 Task: Search one way flight ticket for 1 adult, 5 children, 2 infants in seat and 1 infant on lap in first from Seattle/tacoma(seatac): Seattle-tacoma International Airport to Jackson: Jackson Hole Airport on 5-2-2023. Choice of flights is Royal air maroc. Number of bags: 7 checked bags. Price is upto 87000. Outbound departure time preference is 18:45.
Action: Mouse moved to (316, 299)
Screenshot: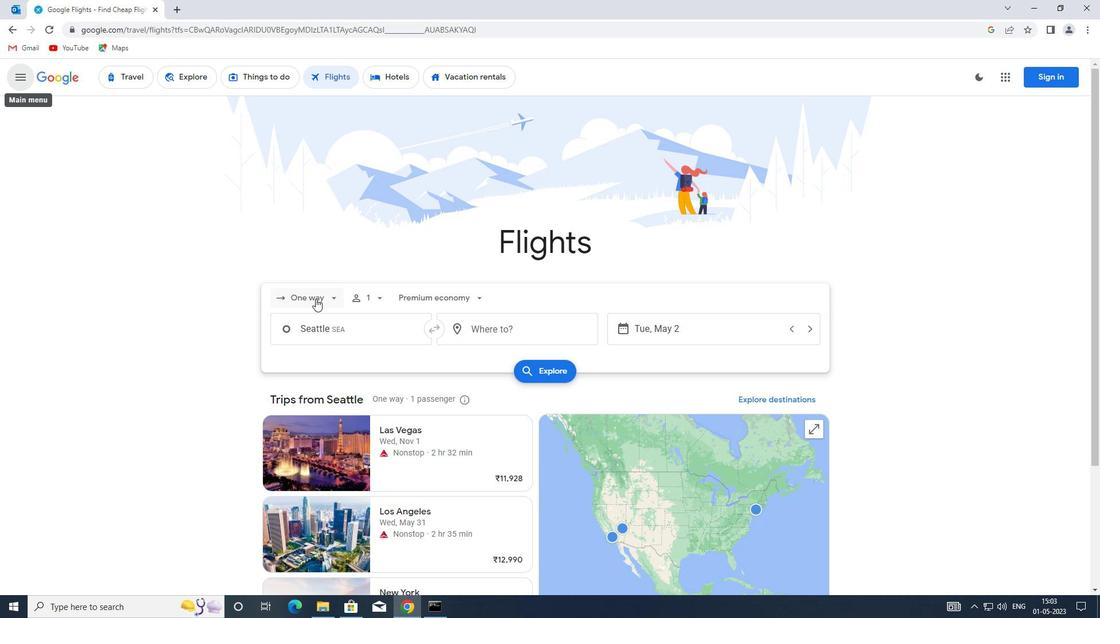 
Action: Mouse pressed left at (316, 299)
Screenshot: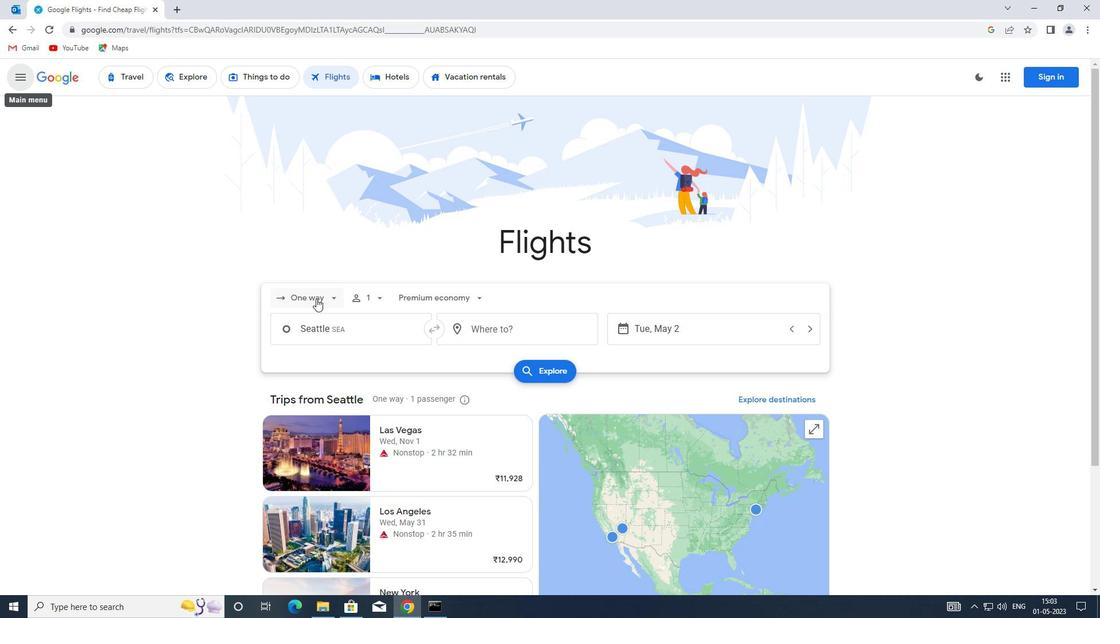 
Action: Mouse moved to (334, 352)
Screenshot: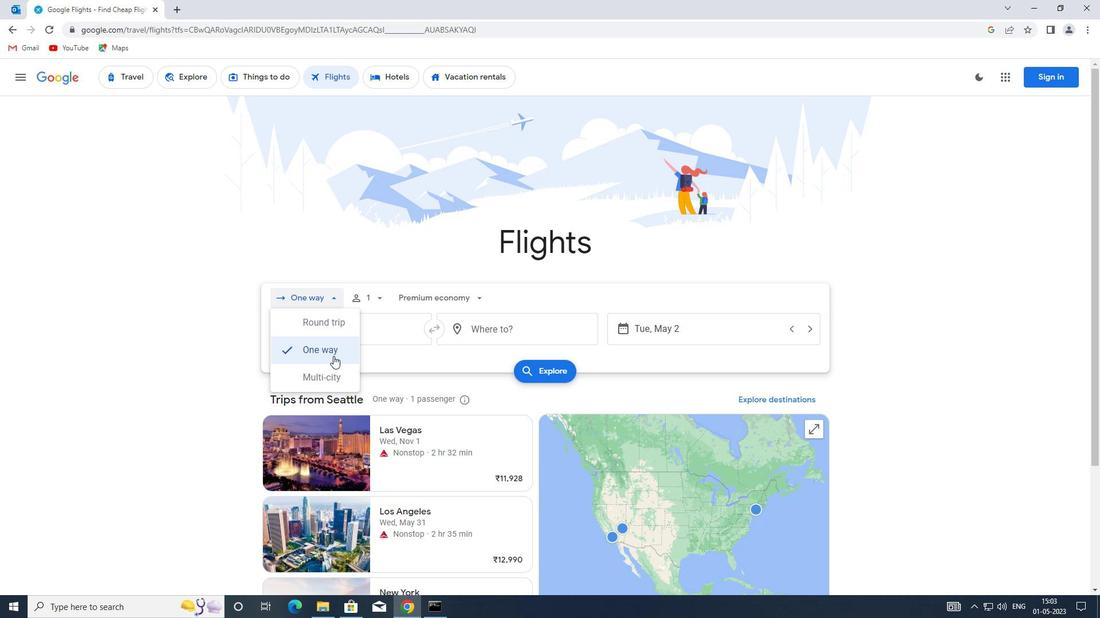 
Action: Mouse pressed left at (334, 352)
Screenshot: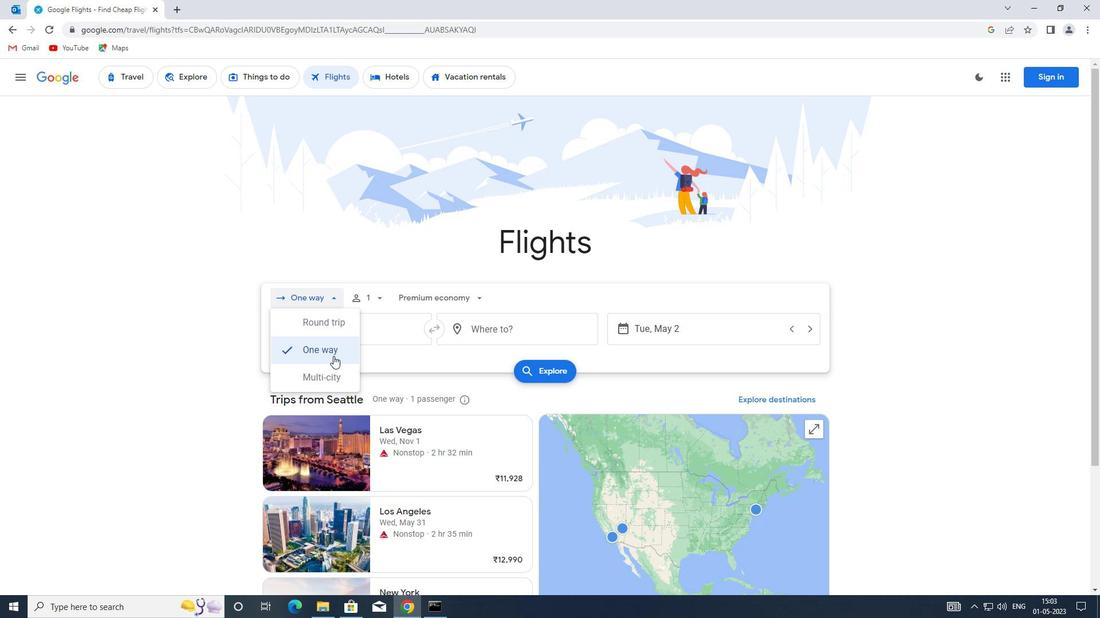 
Action: Mouse moved to (374, 299)
Screenshot: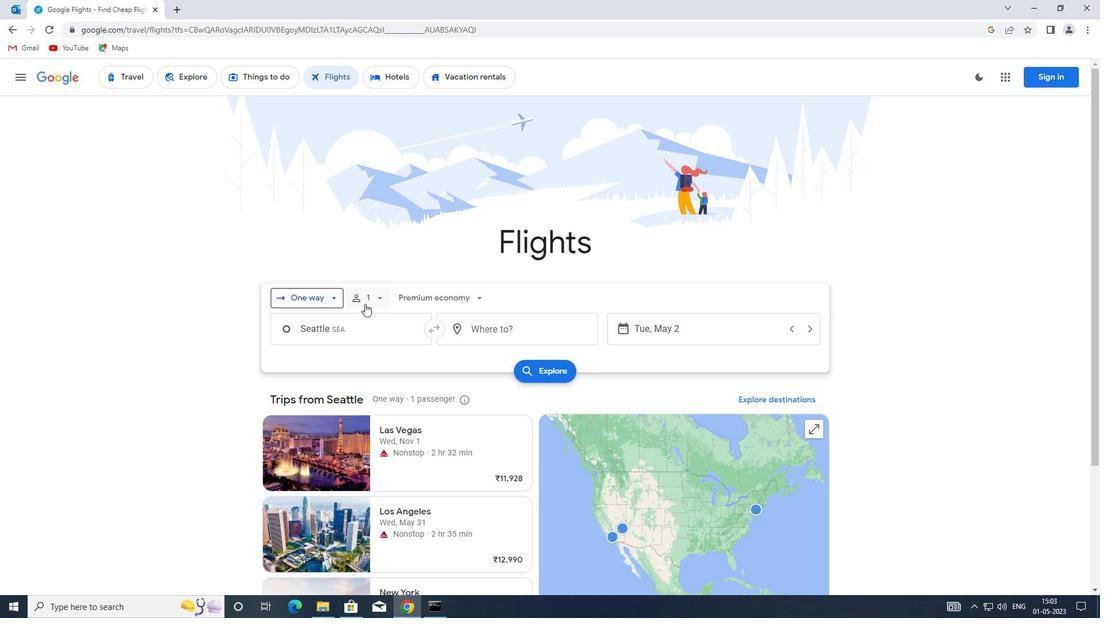 
Action: Mouse pressed left at (374, 299)
Screenshot: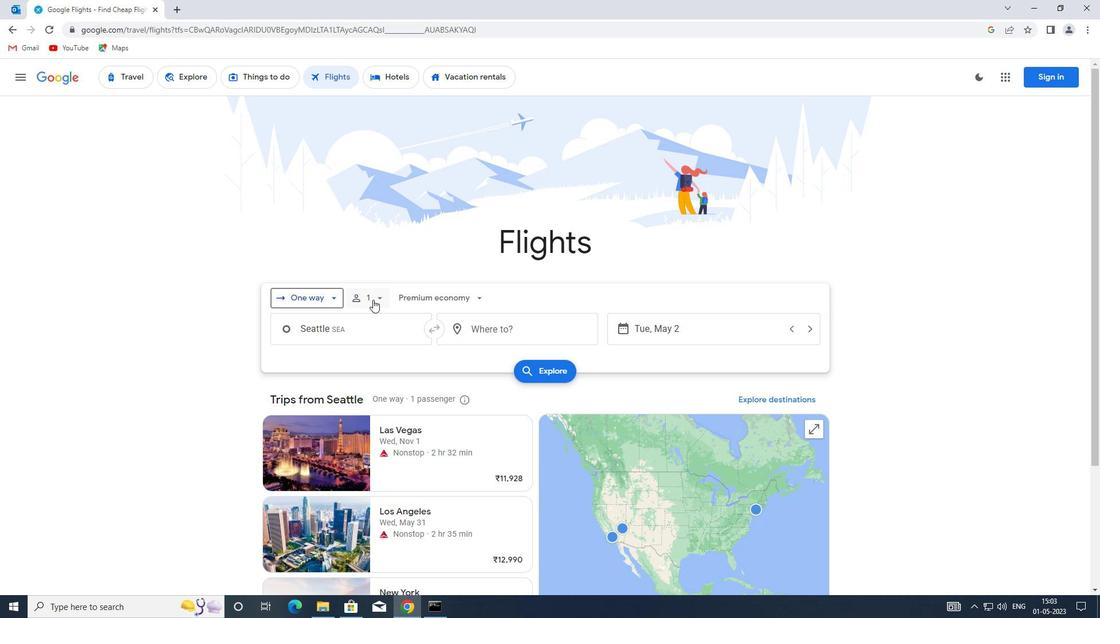 
Action: Mouse moved to (466, 360)
Screenshot: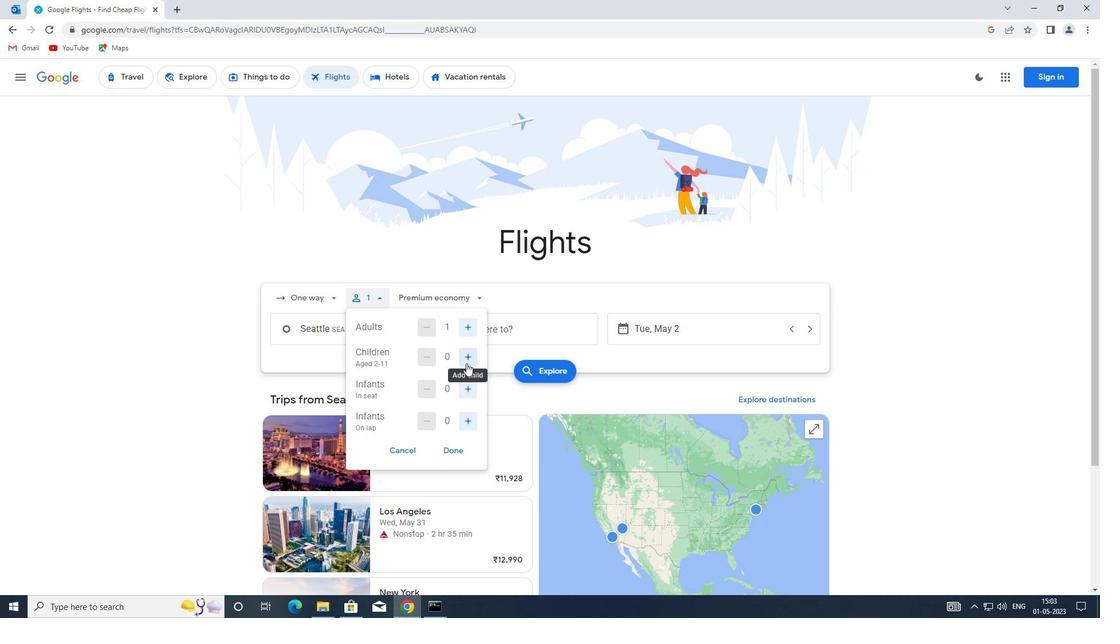 
Action: Mouse pressed left at (466, 360)
Screenshot: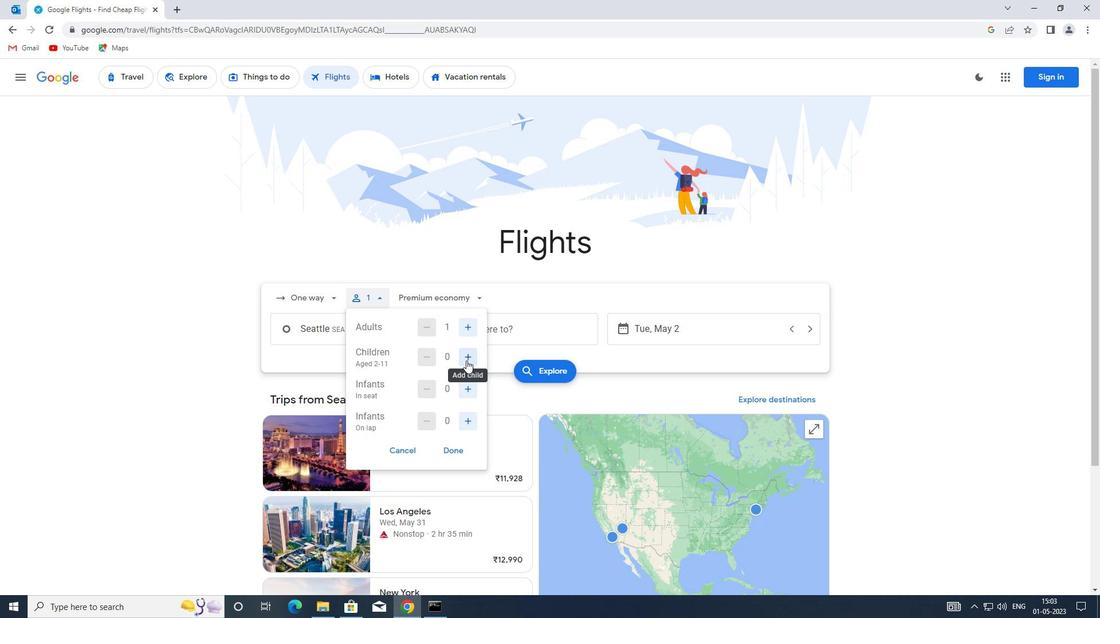
Action: Mouse pressed left at (466, 360)
Screenshot: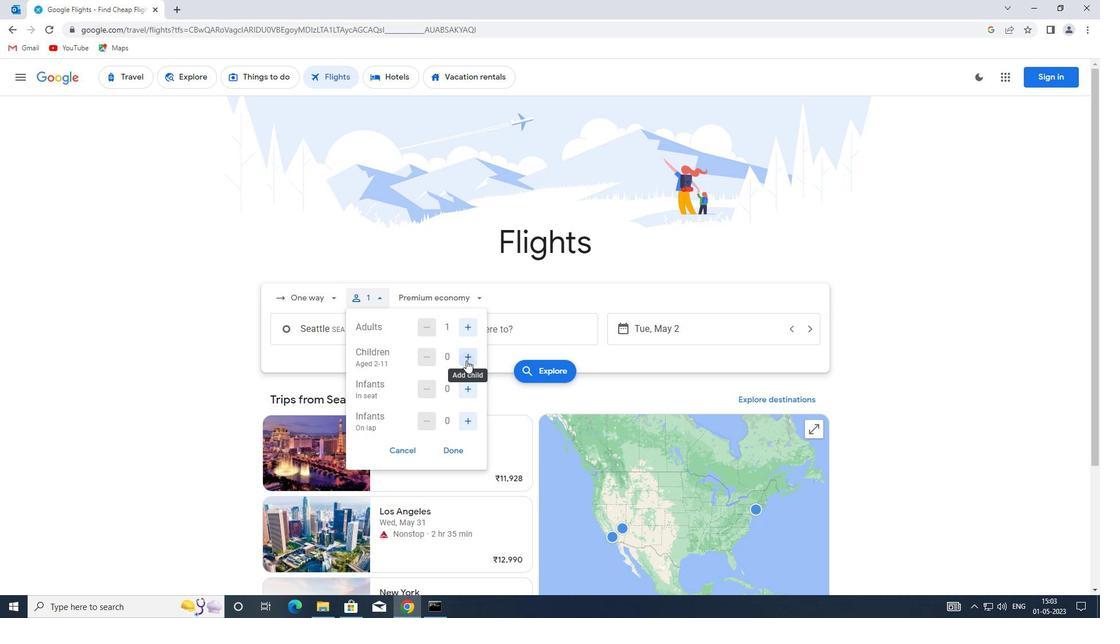 
Action: Mouse pressed left at (466, 360)
Screenshot: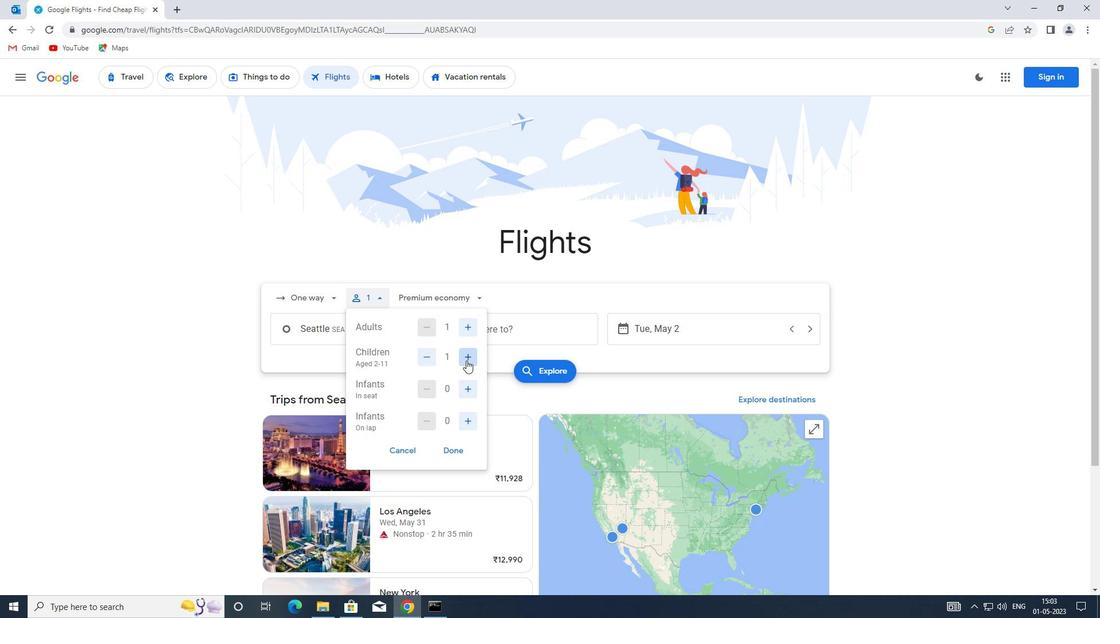 
Action: Mouse pressed left at (466, 360)
Screenshot: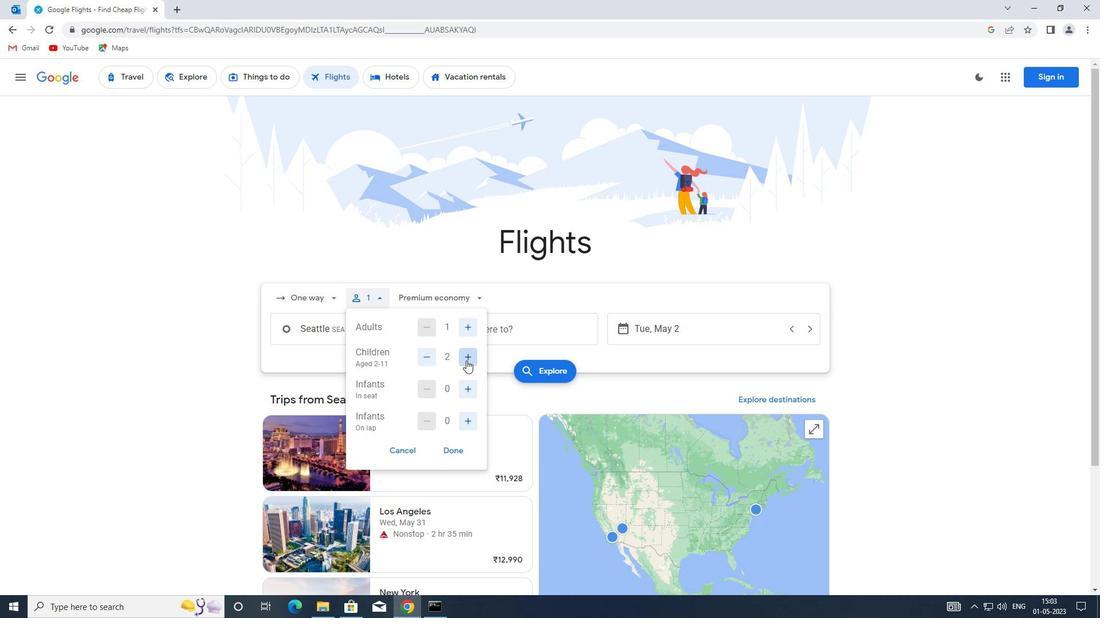 
Action: Mouse pressed left at (466, 360)
Screenshot: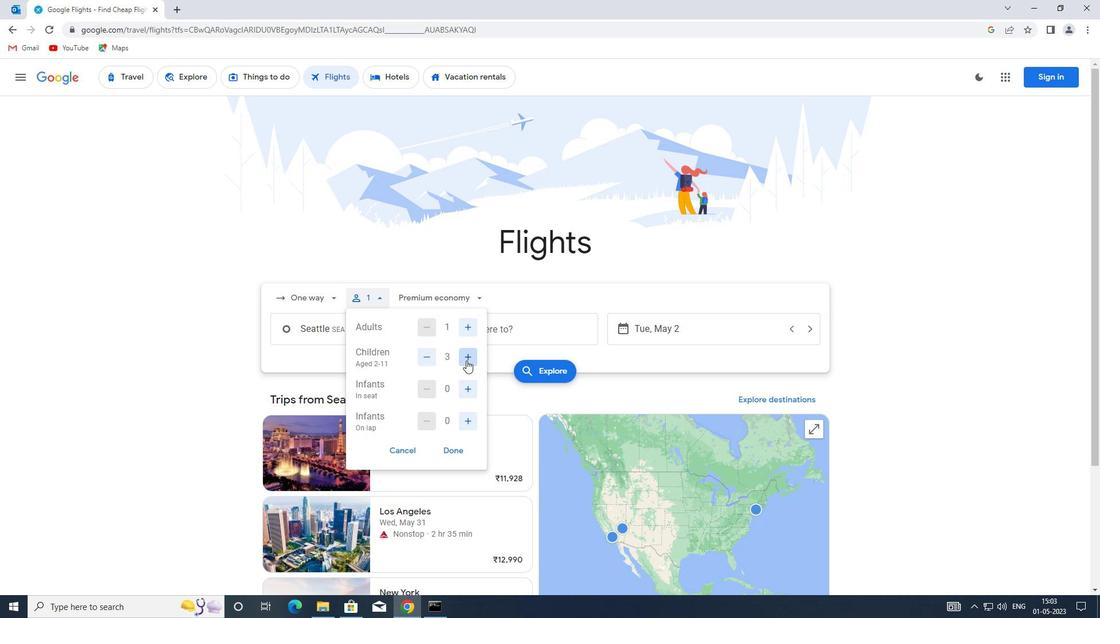 
Action: Mouse moved to (467, 419)
Screenshot: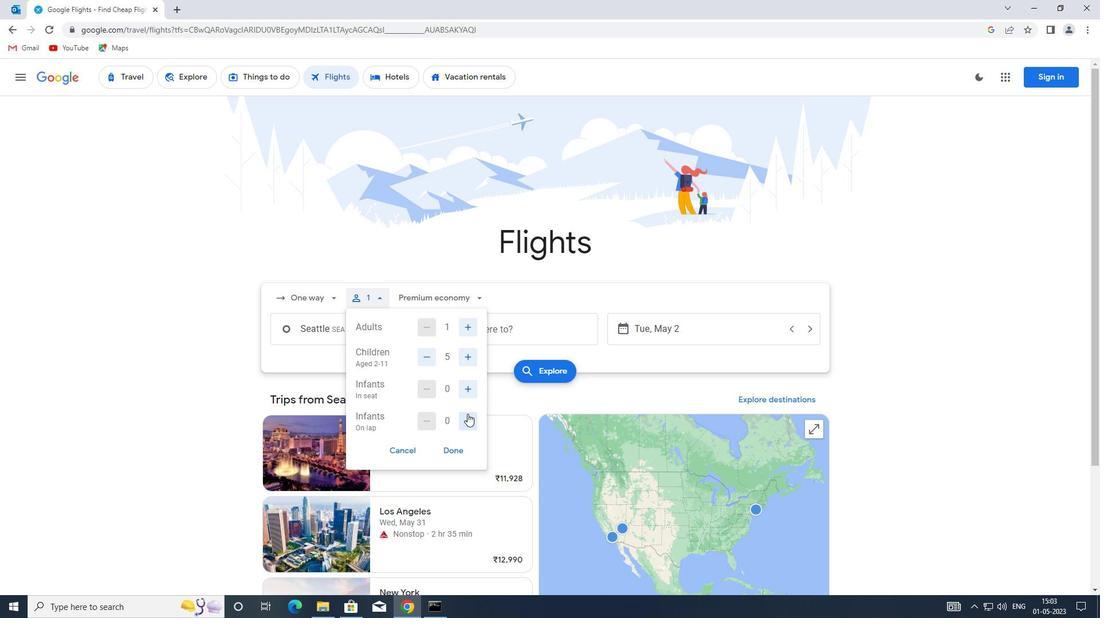 
Action: Mouse pressed left at (467, 419)
Screenshot: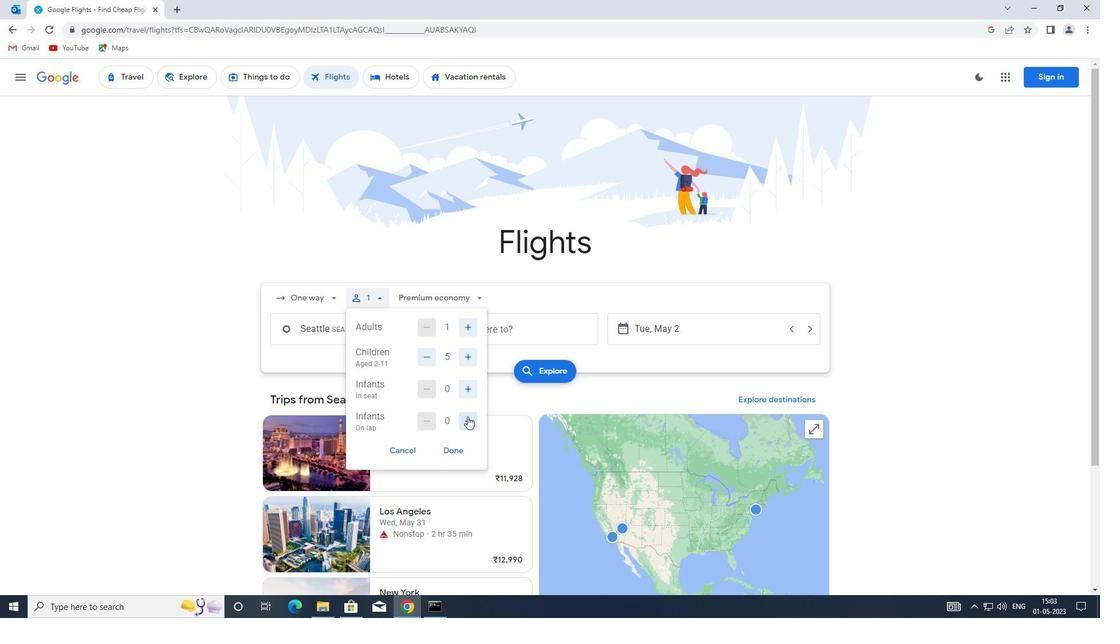 
Action: Mouse moved to (472, 391)
Screenshot: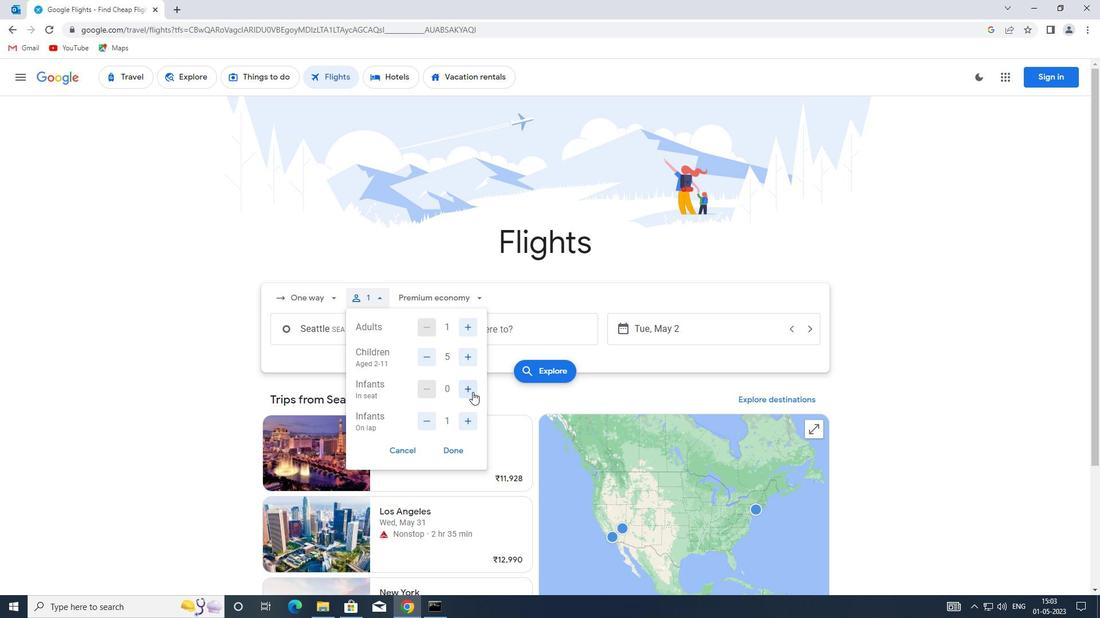 
Action: Mouse pressed left at (472, 391)
Screenshot: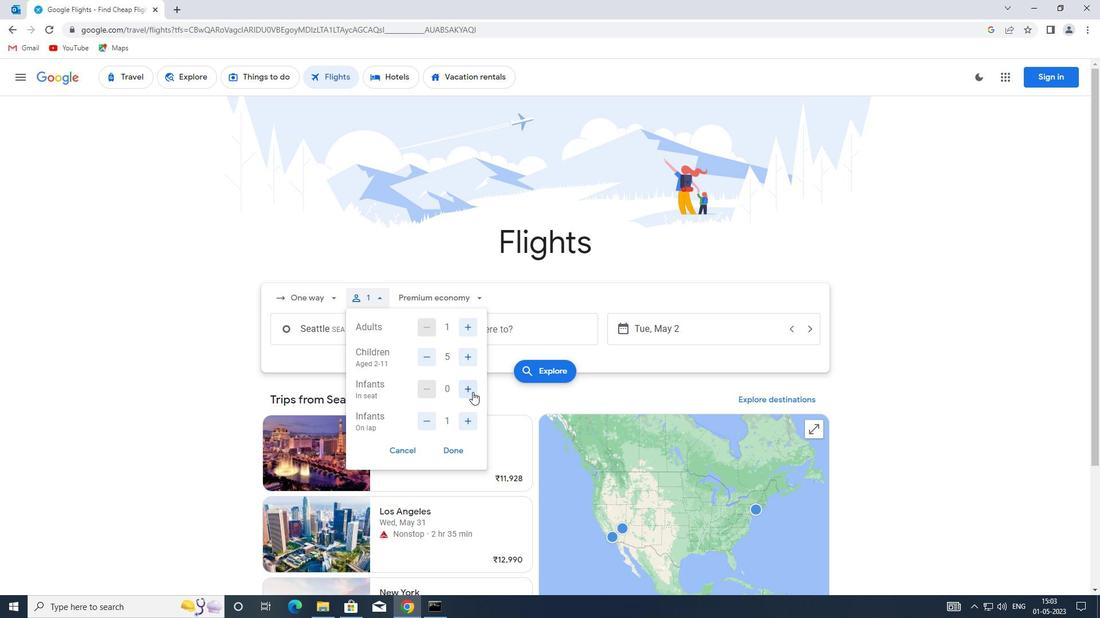 
Action: Mouse pressed left at (472, 391)
Screenshot: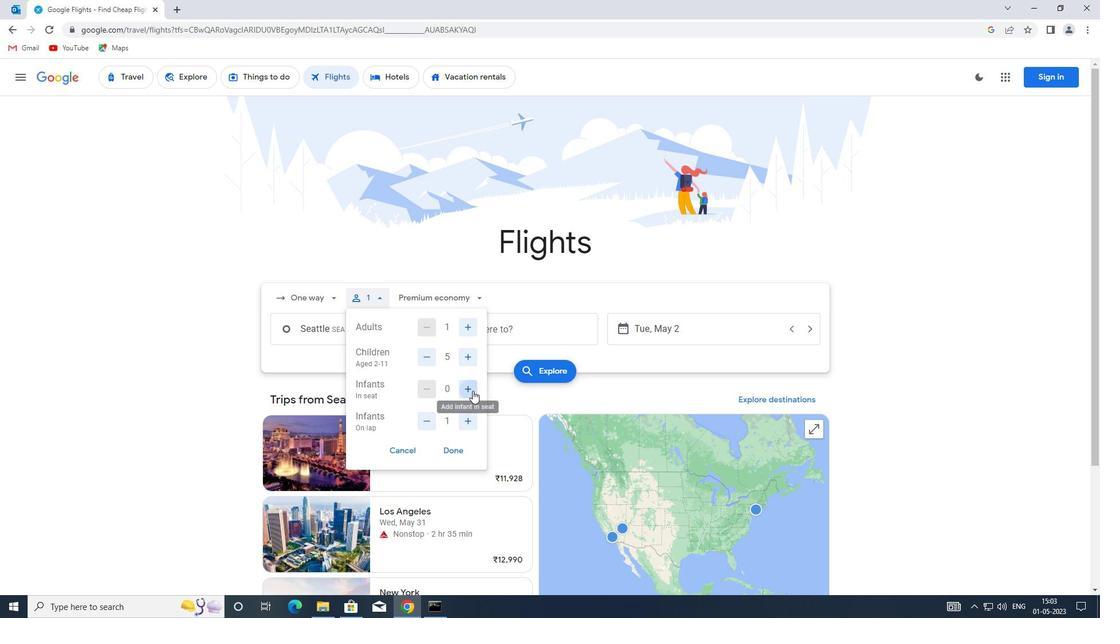 
Action: Mouse moved to (432, 394)
Screenshot: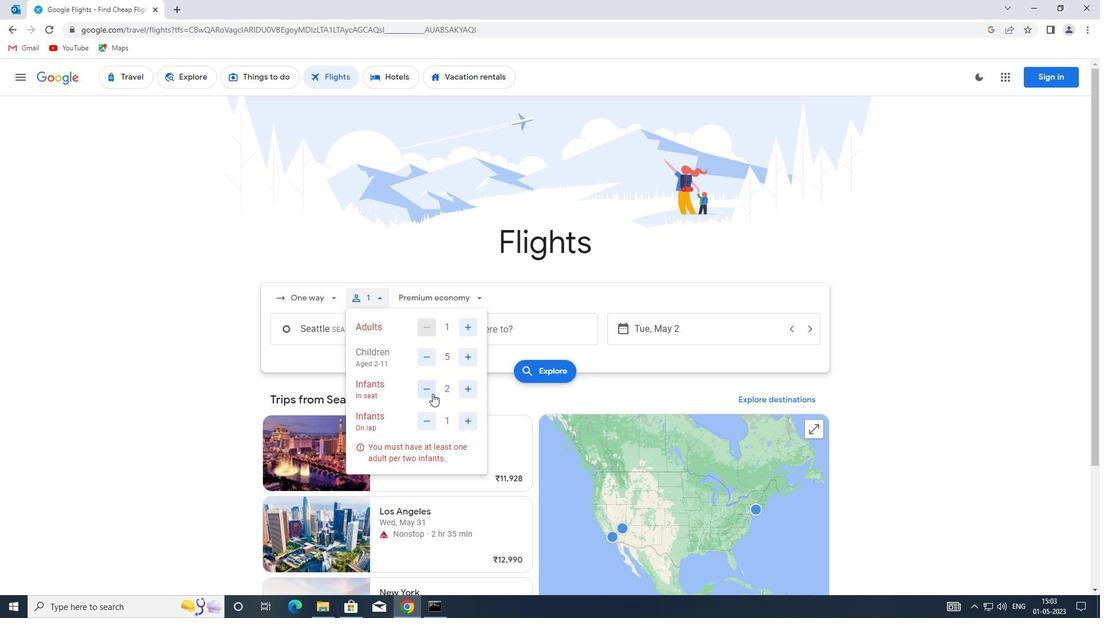 
Action: Mouse pressed left at (432, 394)
Screenshot: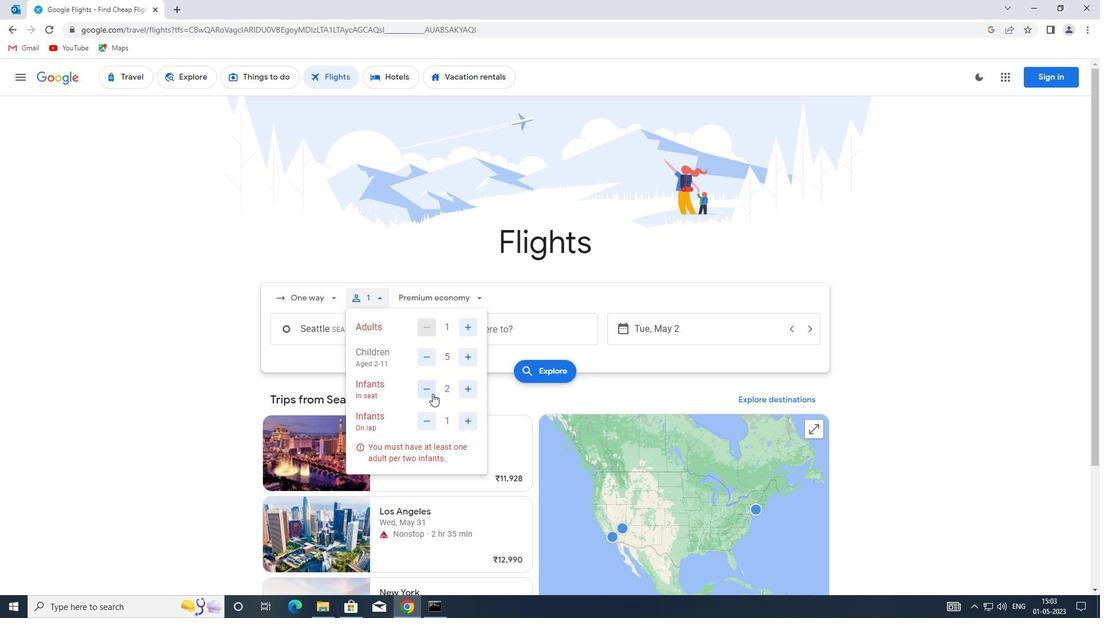 
Action: Mouse moved to (453, 452)
Screenshot: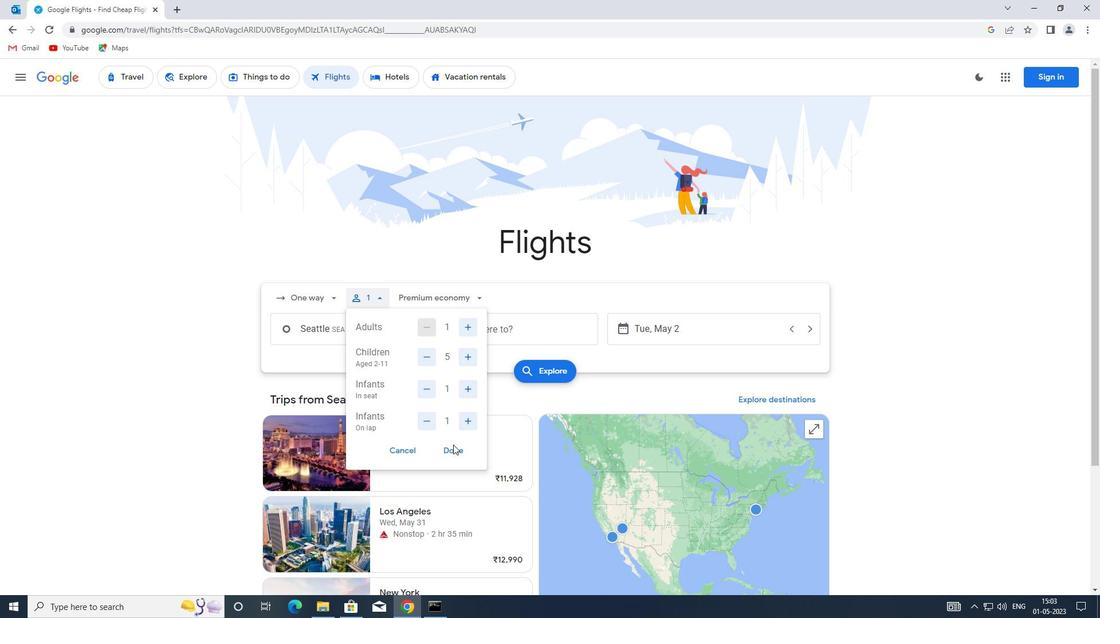 
Action: Mouse pressed left at (453, 452)
Screenshot: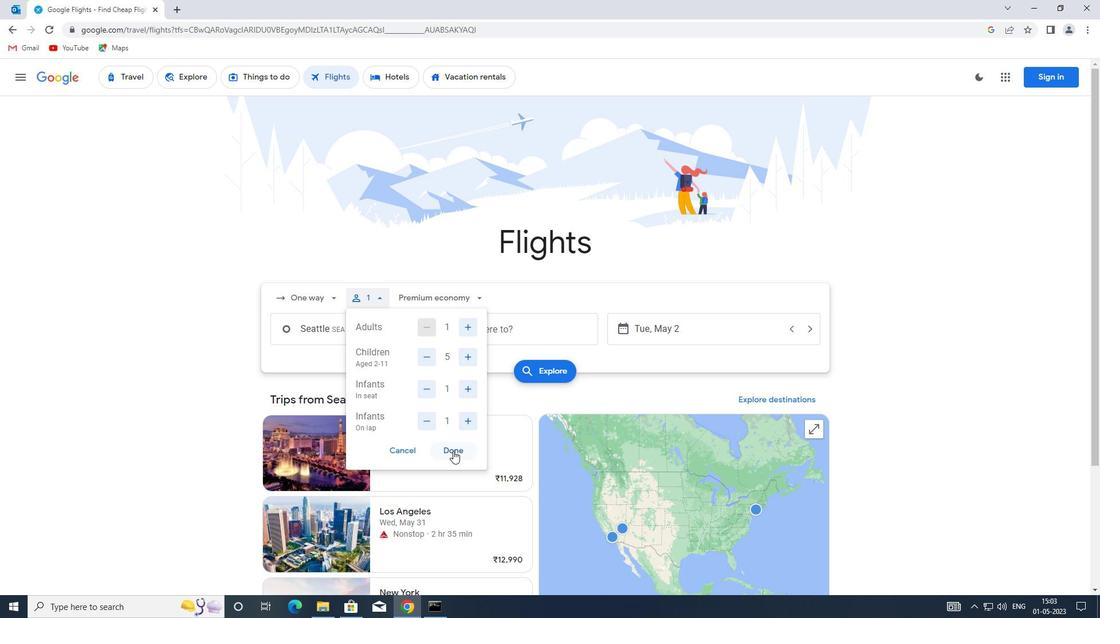
Action: Mouse moved to (441, 300)
Screenshot: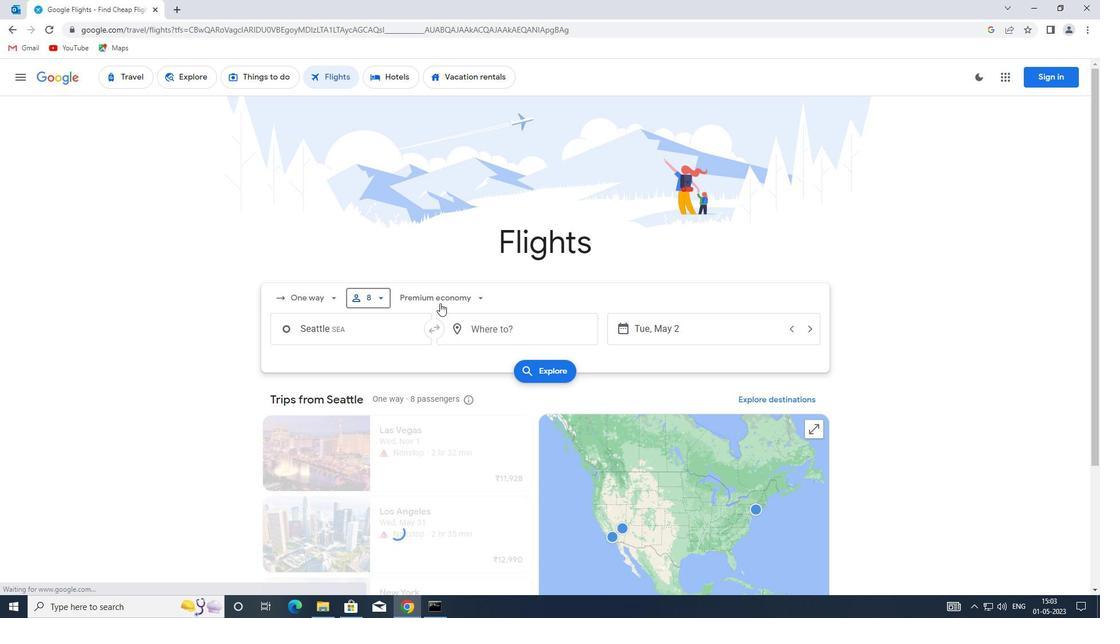 
Action: Mouse pressed left at (441, 300)
Screenshot: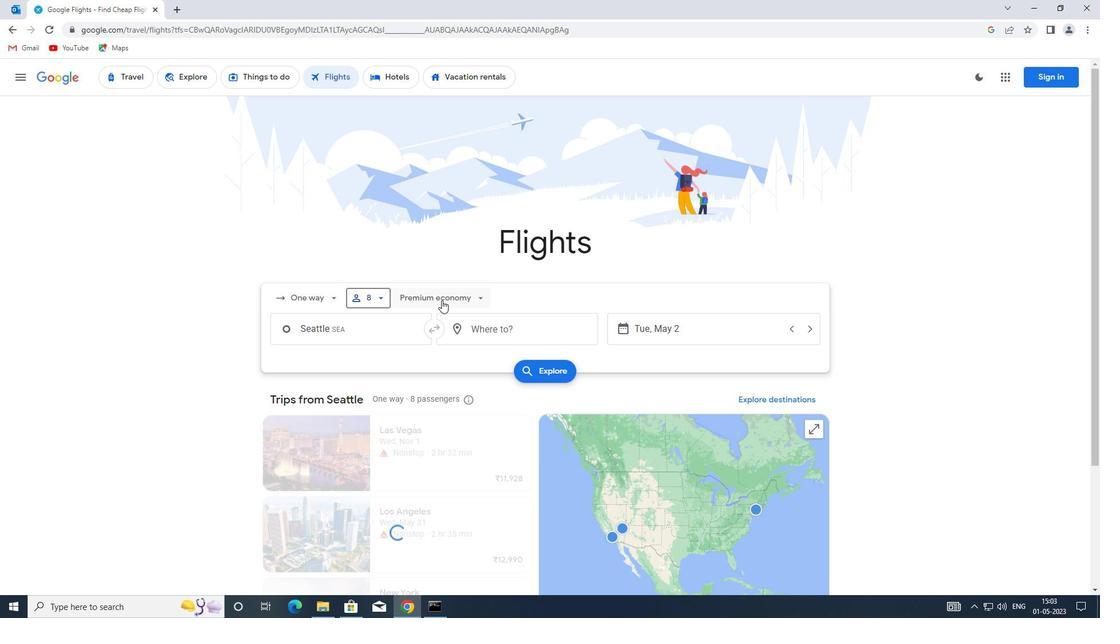 
Action: Mouse moved to (441, 410)
Screenshot: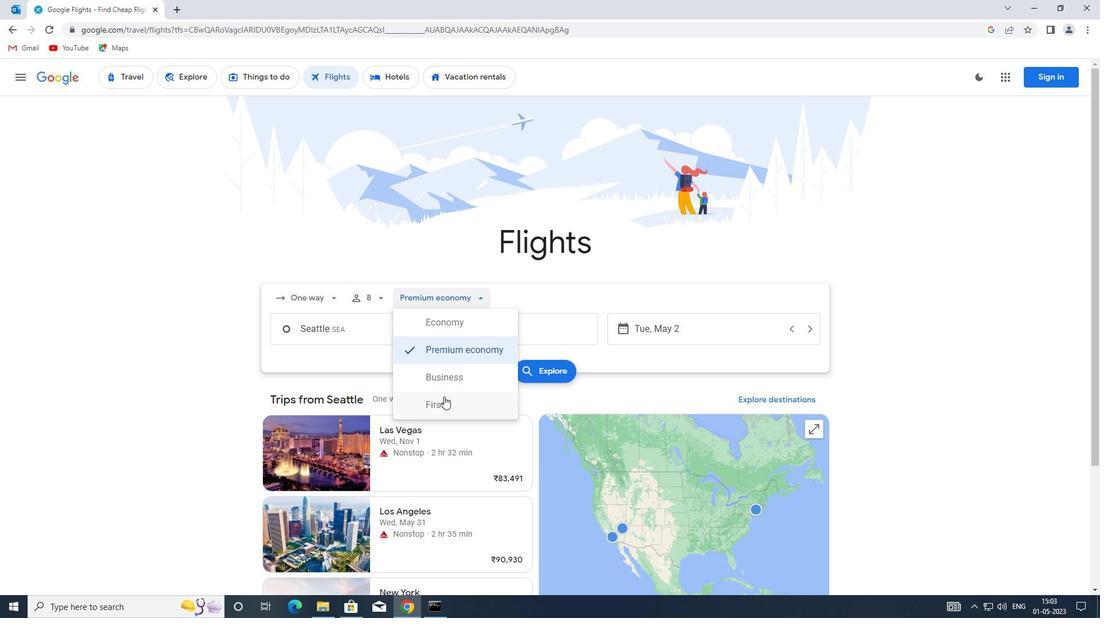 
Action: Mouse pressed left at (441, 410)
Screenshot: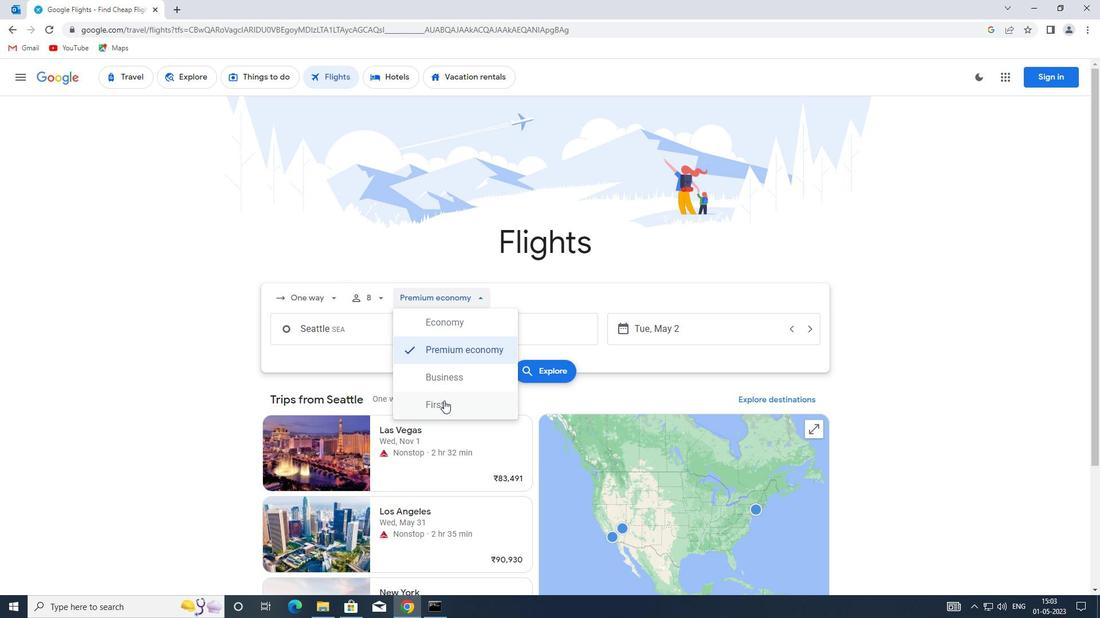 
Action: Mouse moved to (377, 331)
Screenshot: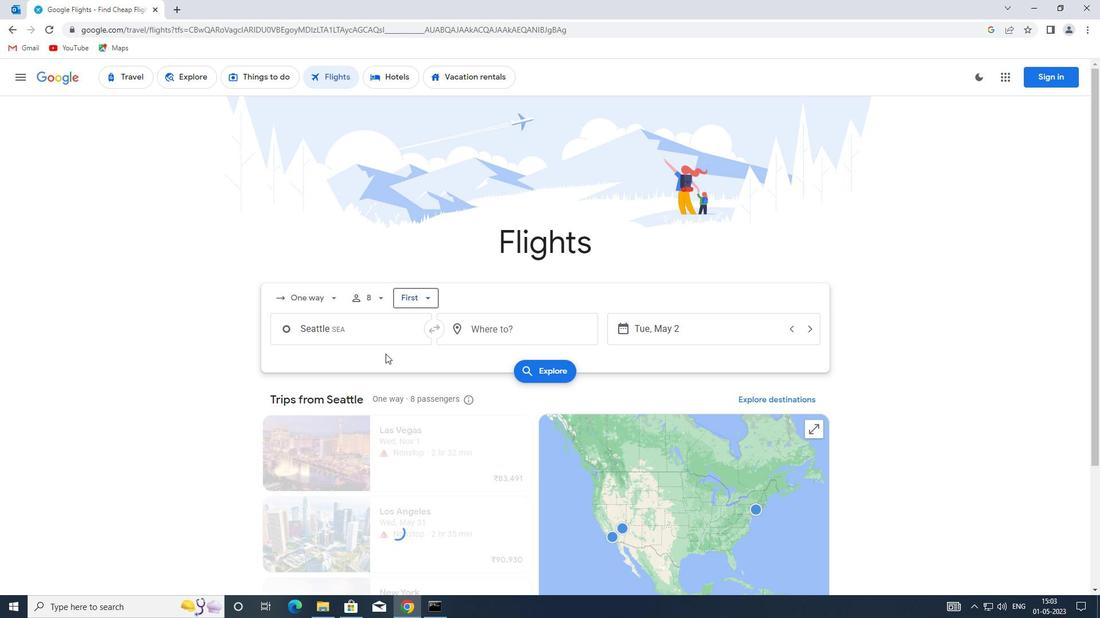 
Action: Mouse pressed left at (377, 331)
Screenshot: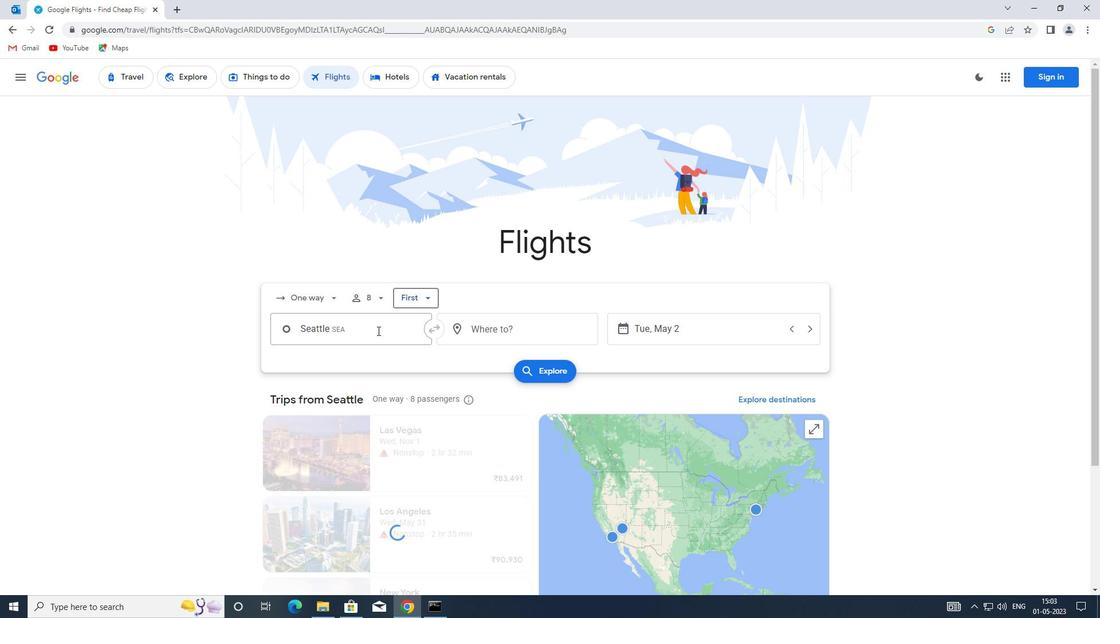 
Action: Key pressed <Key.enter>
Screenshot: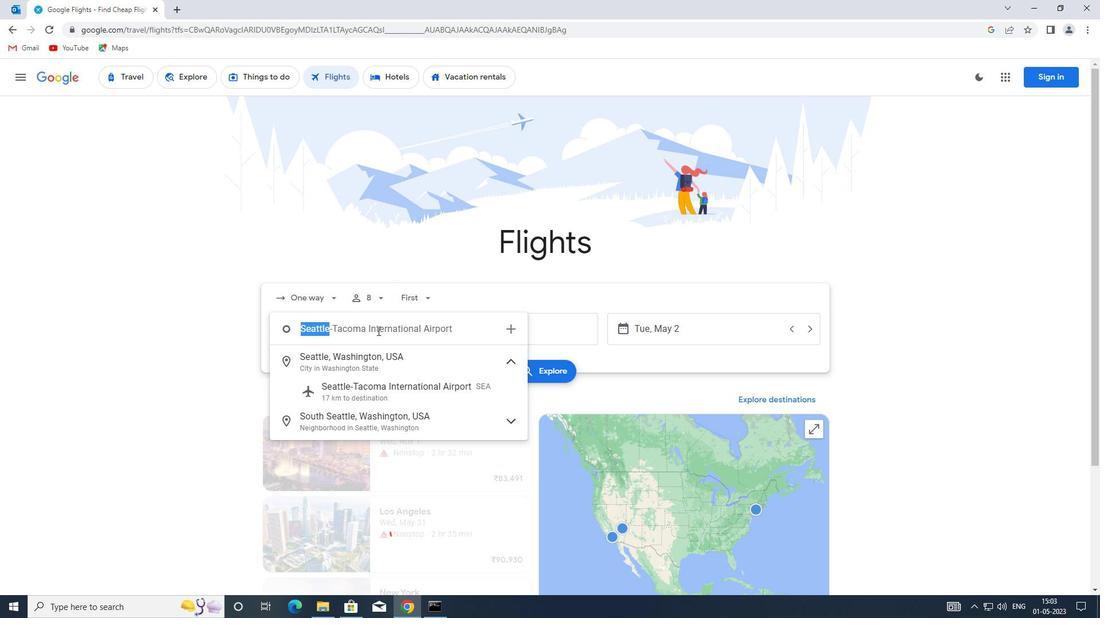 
Action: Mouse moved to (497, 334)
Screenshot: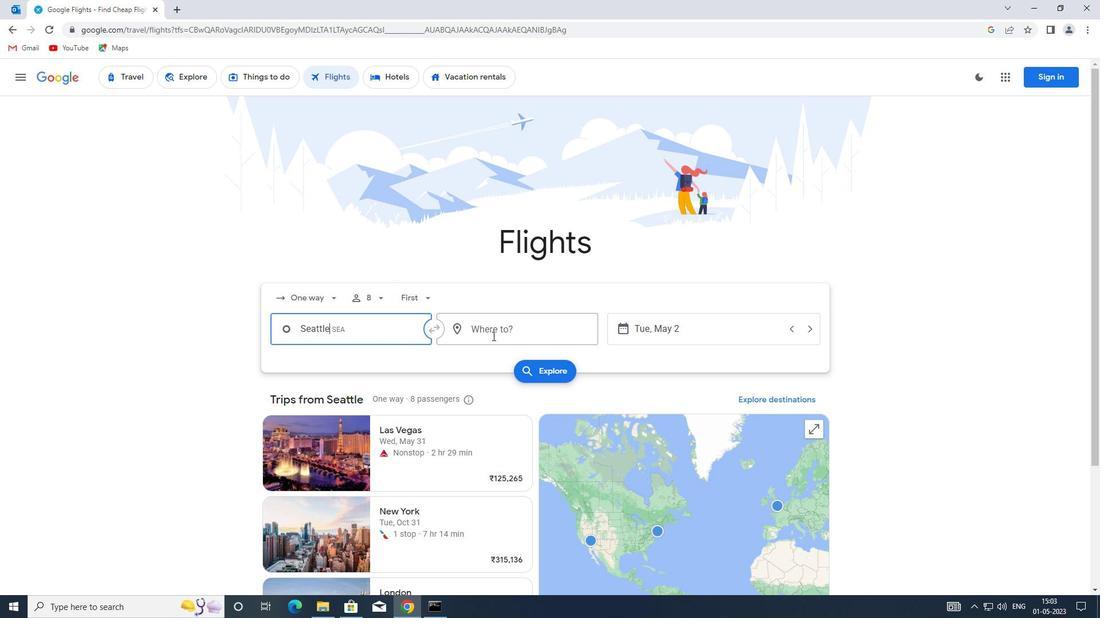 
Action: Mouse pressed left at (497, 334)
Screenshot: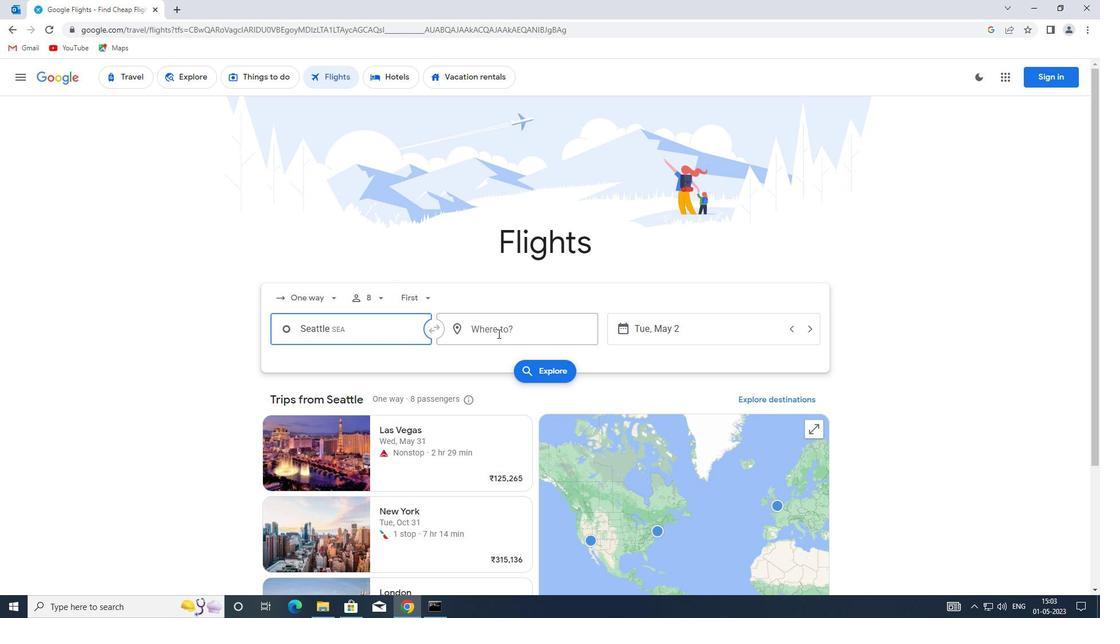 
Action: Key pressed j
Screenshot: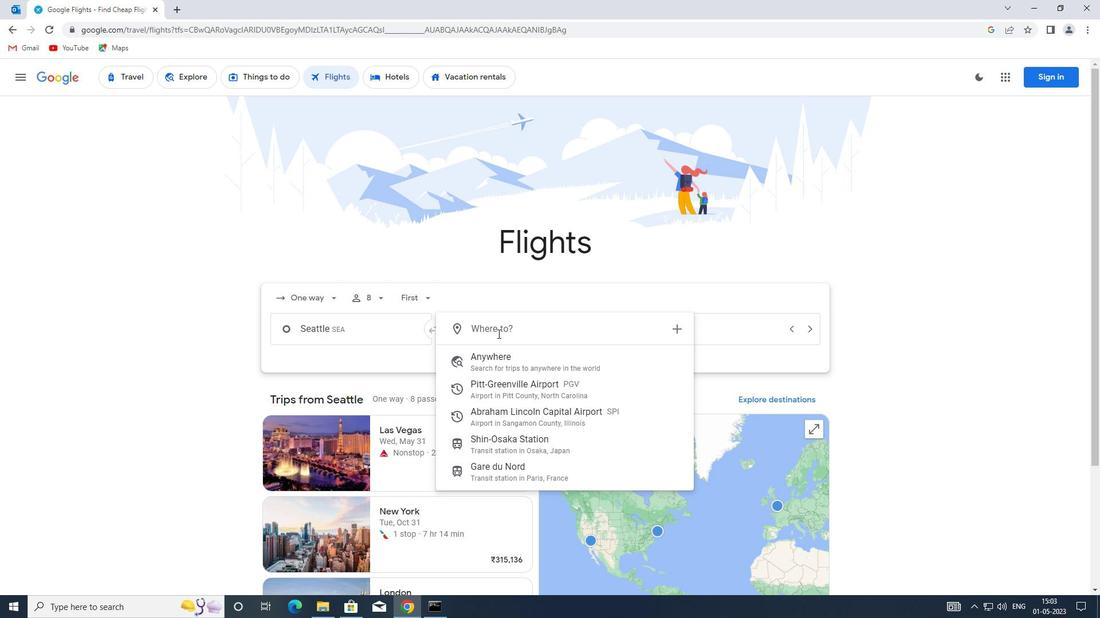 
Action: Mouse moved to (497, 334)
Screenshot: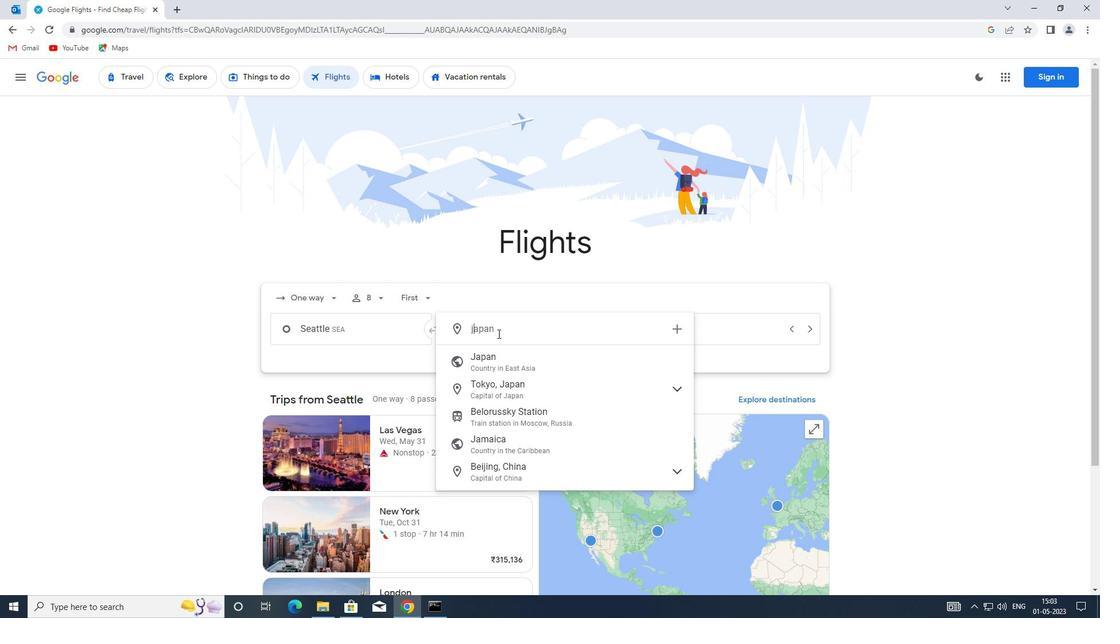 
Action: Key pressed ac
Screenshot: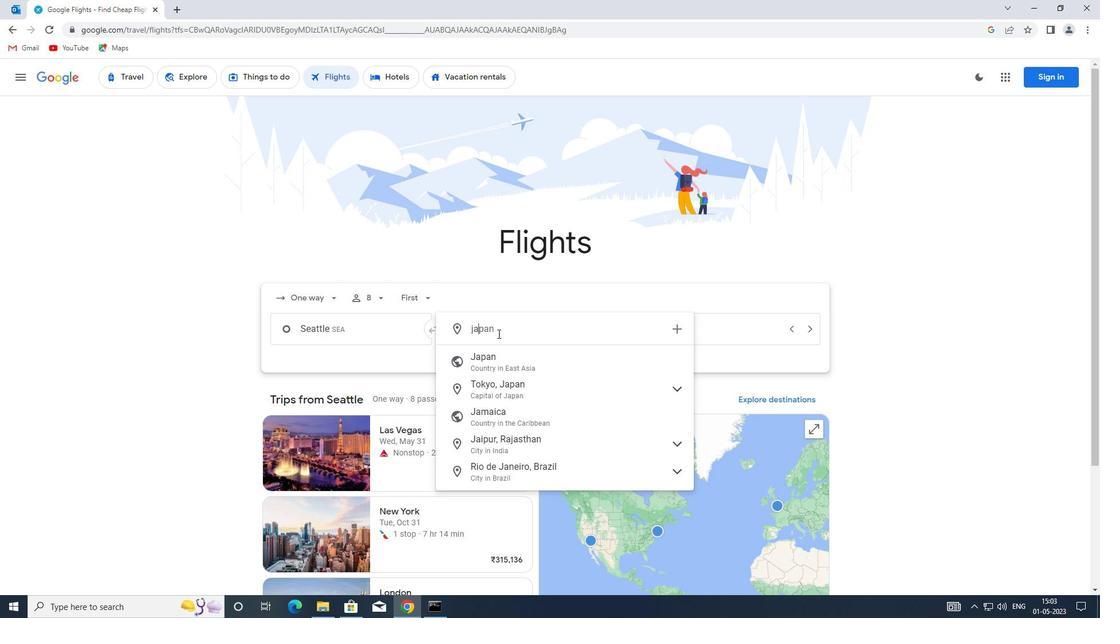 
Action: Mouse moved to (528, 365)
Screenshot: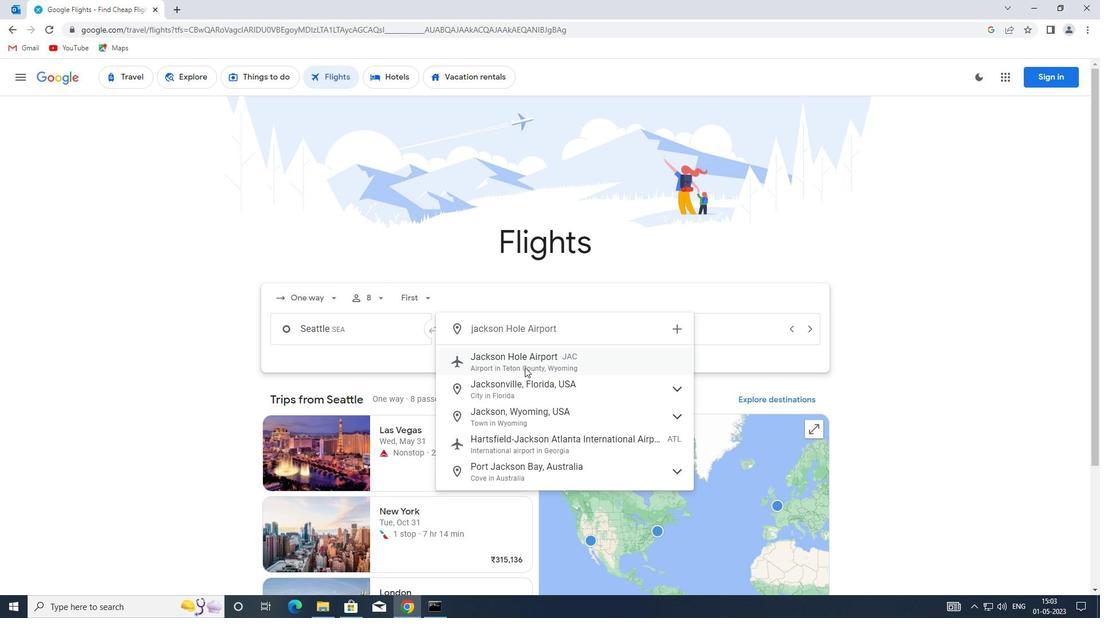 
Action: Mouse pressed left at (528, 365)
Screenshot: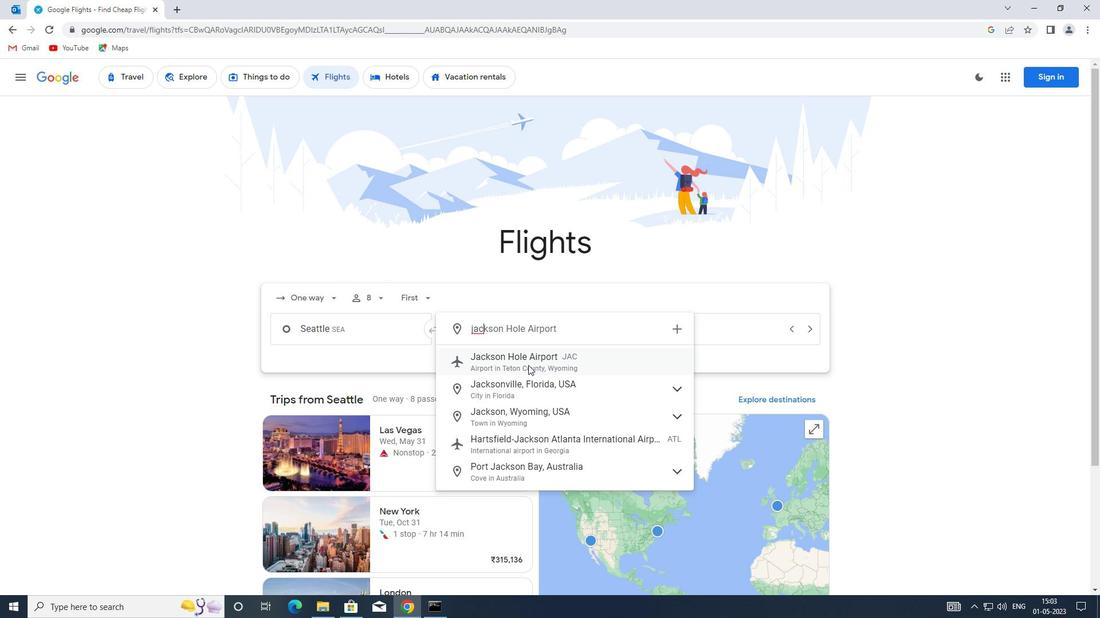 
Action: Mouse moved to (661, 327)
Screenshot: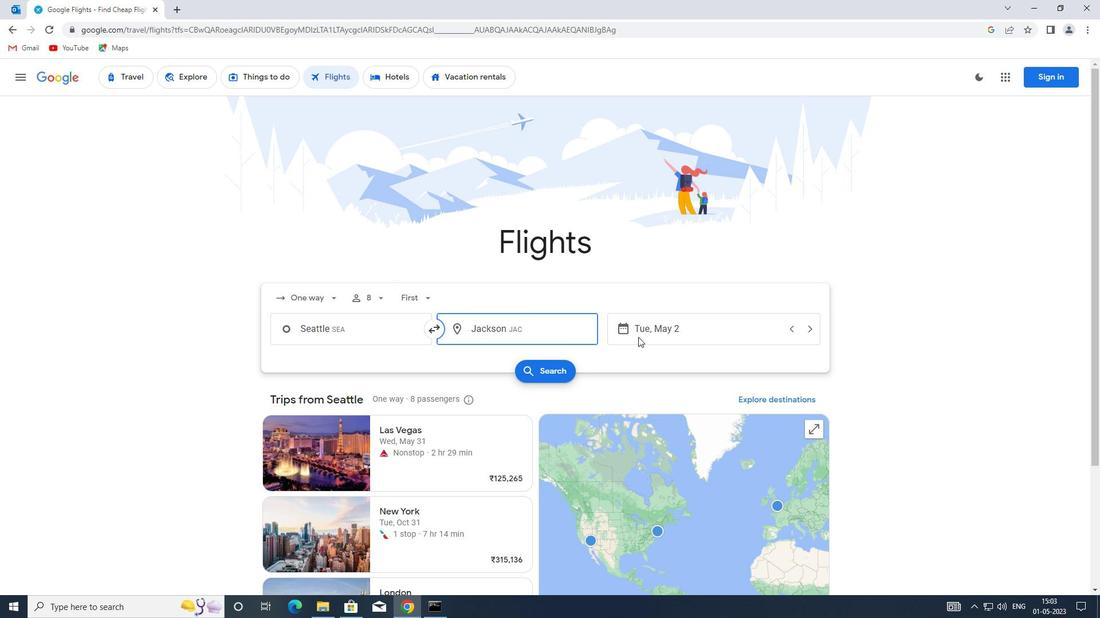 
Action: Mouse pressed left at (661, 327)
Screenshot: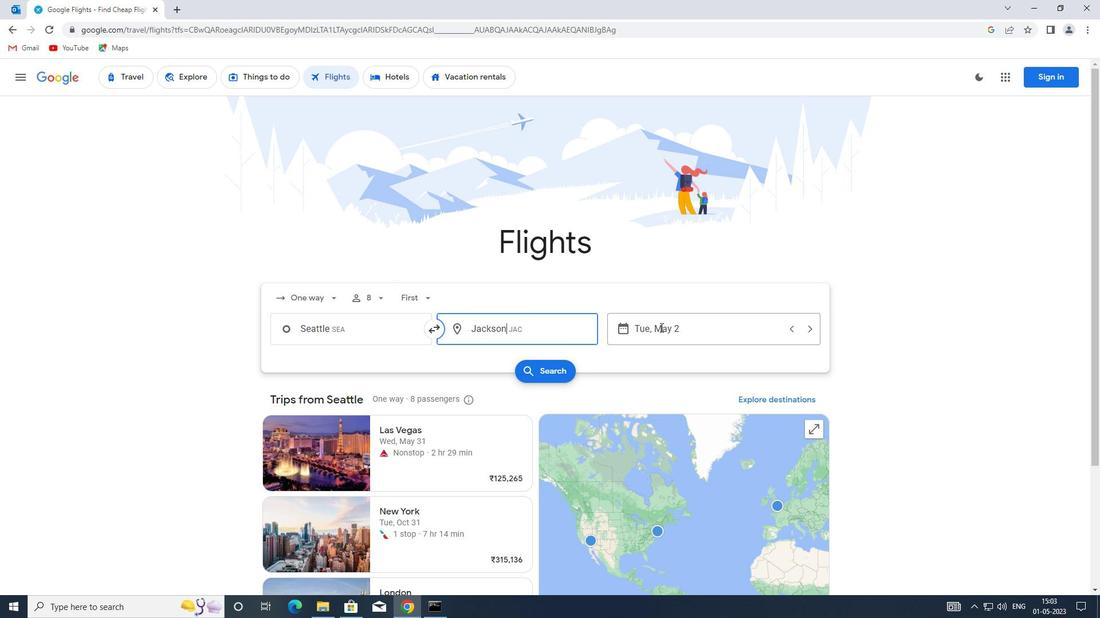 
Action: Mouse moved to (472, 387)
Screenshot: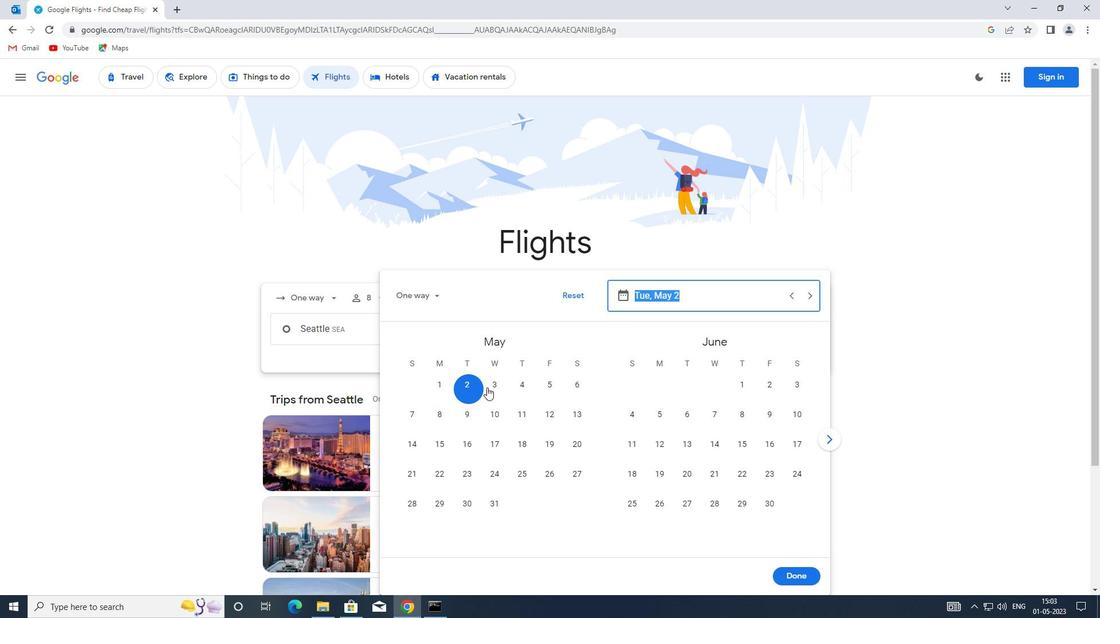 
Action: Mouse pressed left at (472, 387)
Screenshot: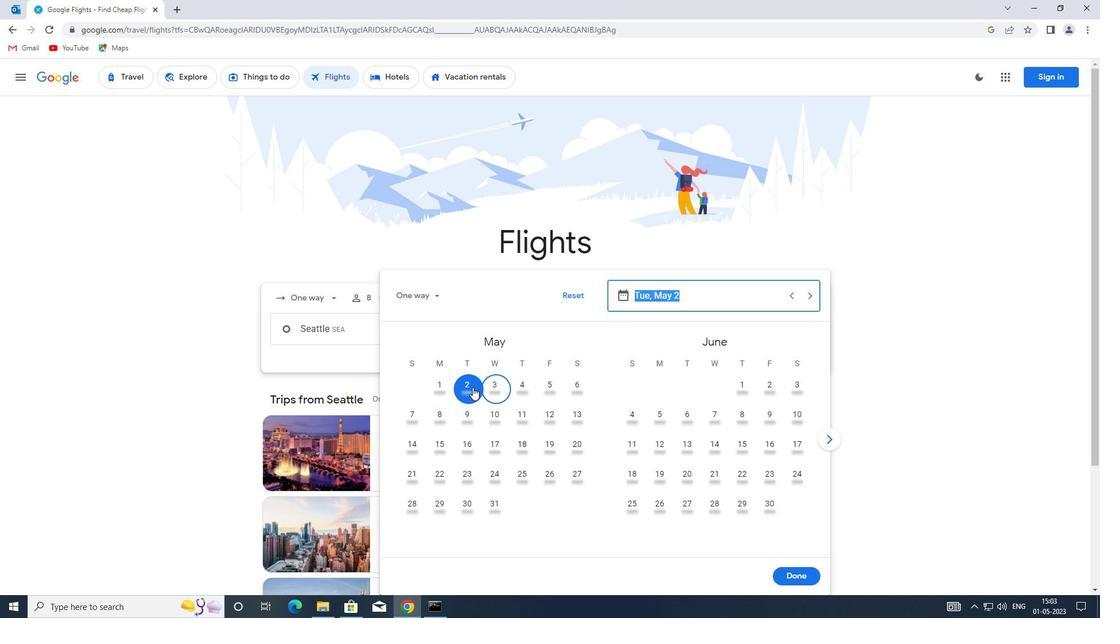 
Action: Mouse moved to (788, 579)
Screenshot: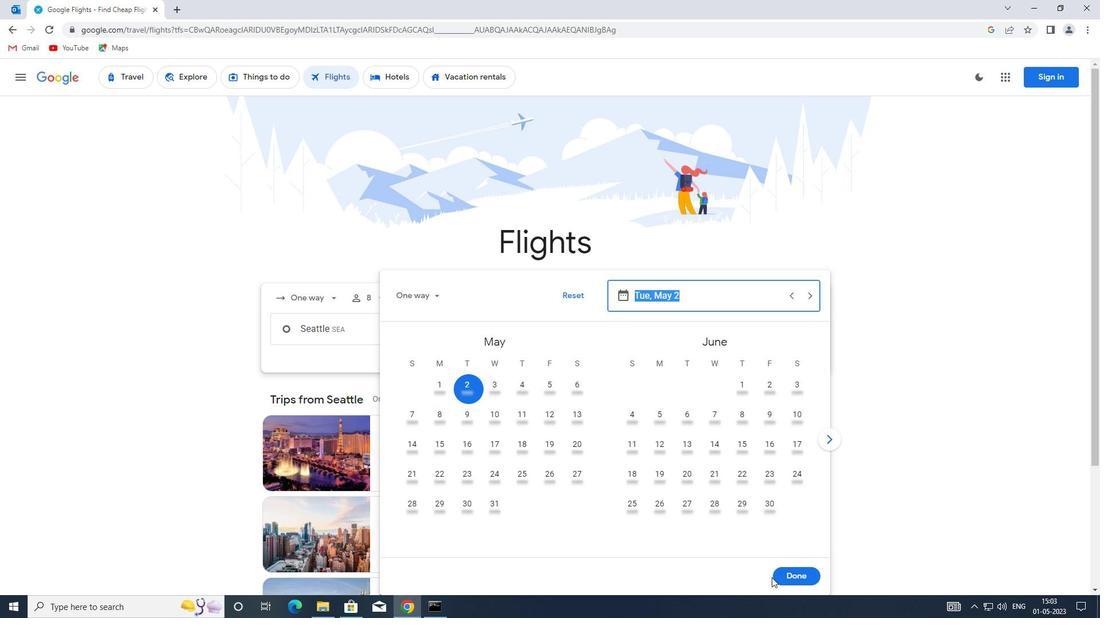
Action: Mouse pressed left at (788, 579)
Screenshot: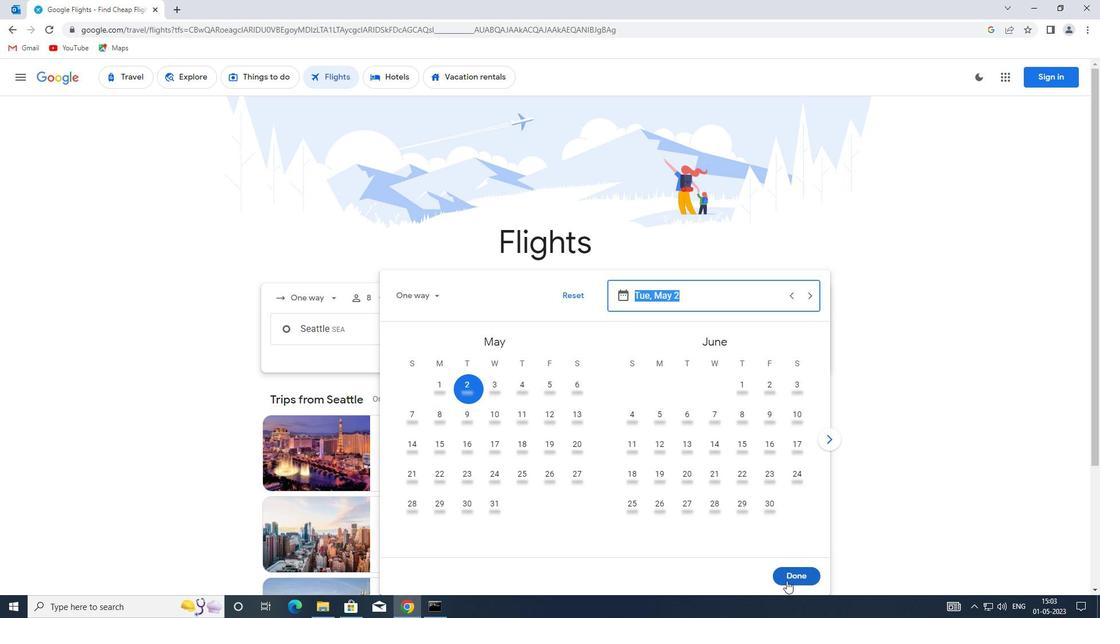 
Action: Mouse moved to (552, 381)
Screenshot: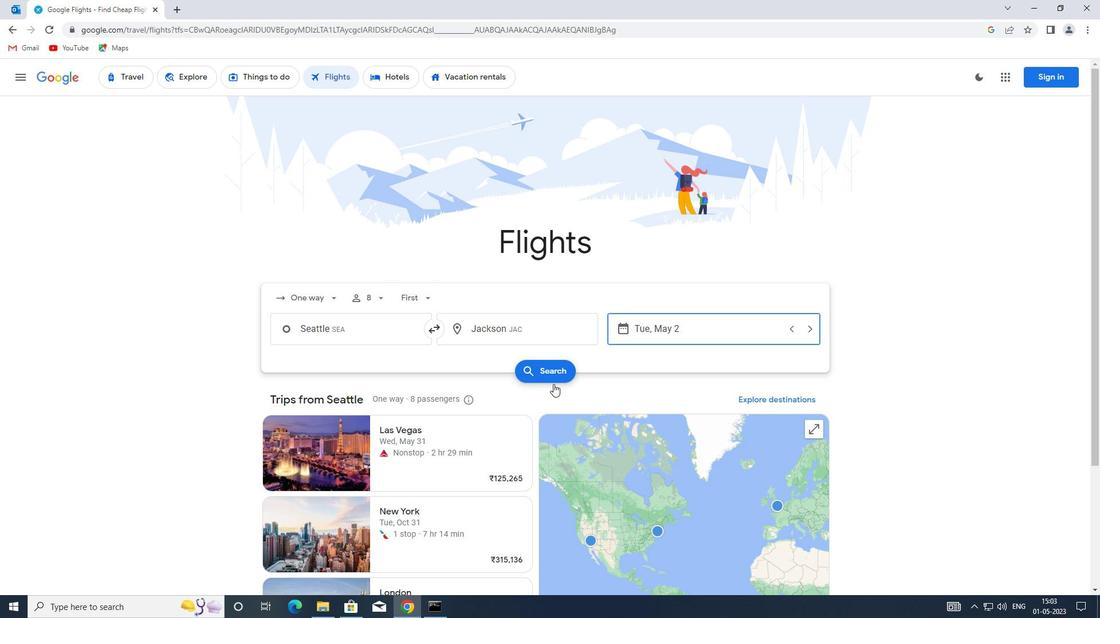 
Action: Mouse pressed left at (552, 381)
Screenshot: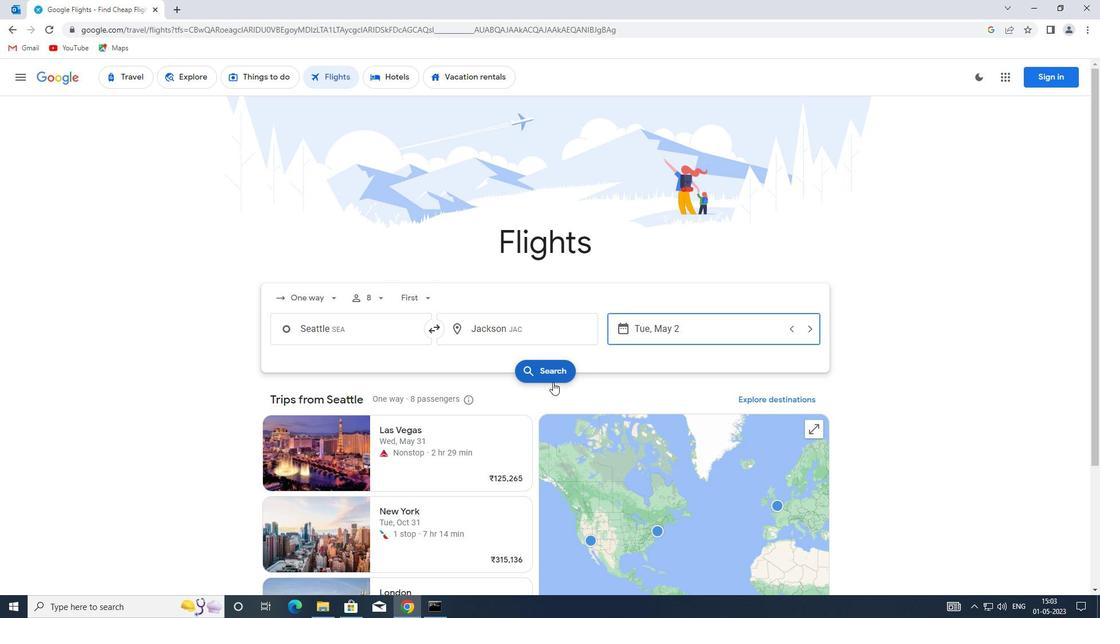
Action: Mouse moved to (281, 182)
Screenshot: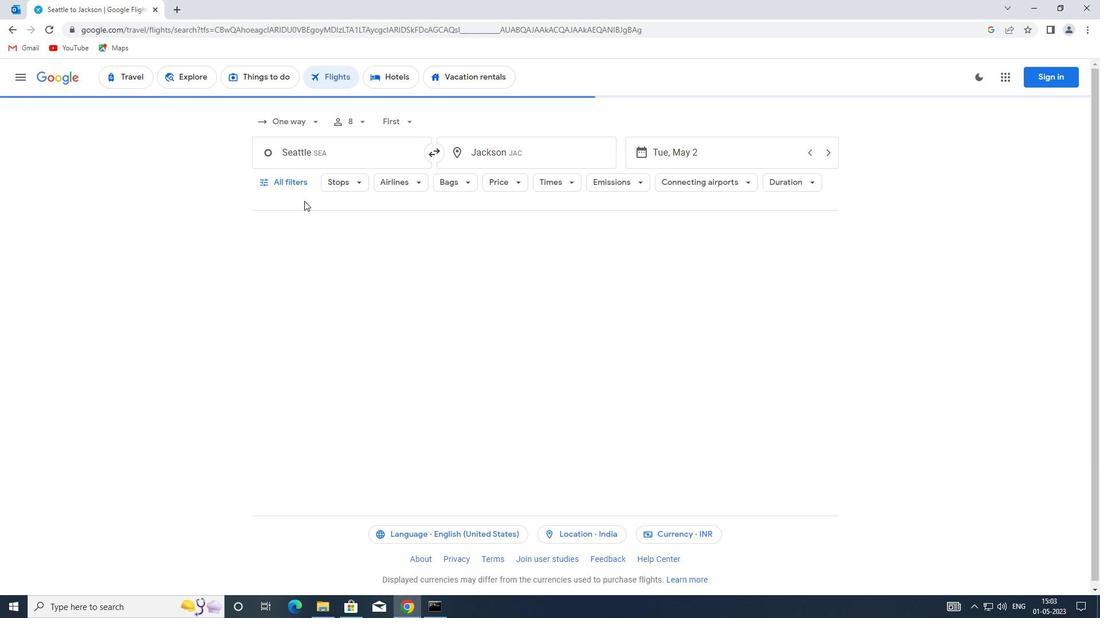 
Action: Mouse pressed left at (281, 182)
Screenshot: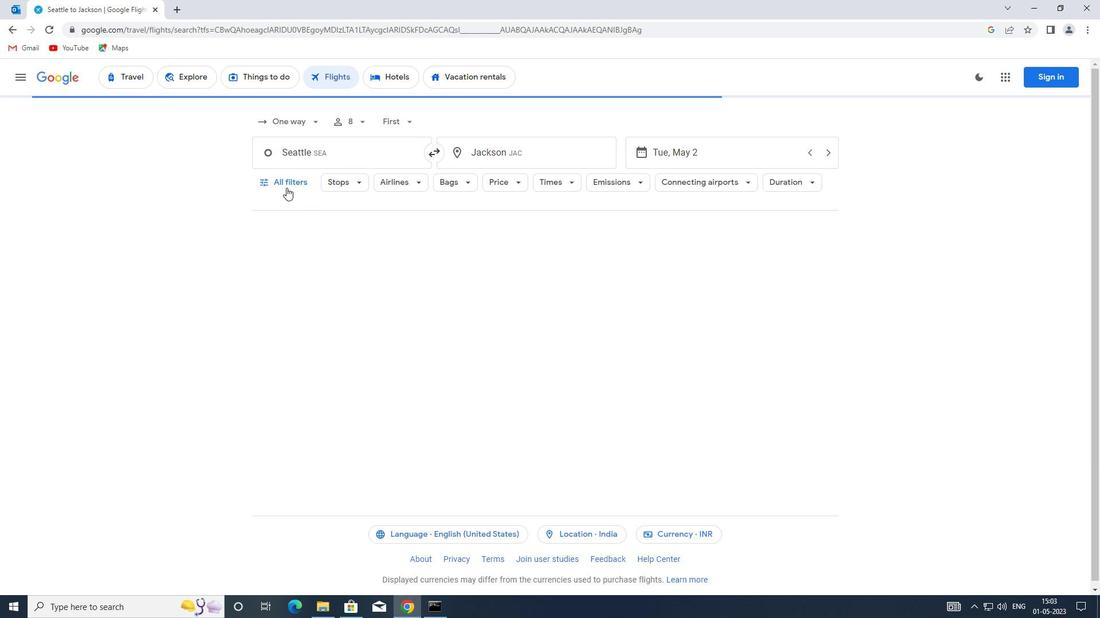 
Action: Mouse moved to (339, 327)
Screenshot: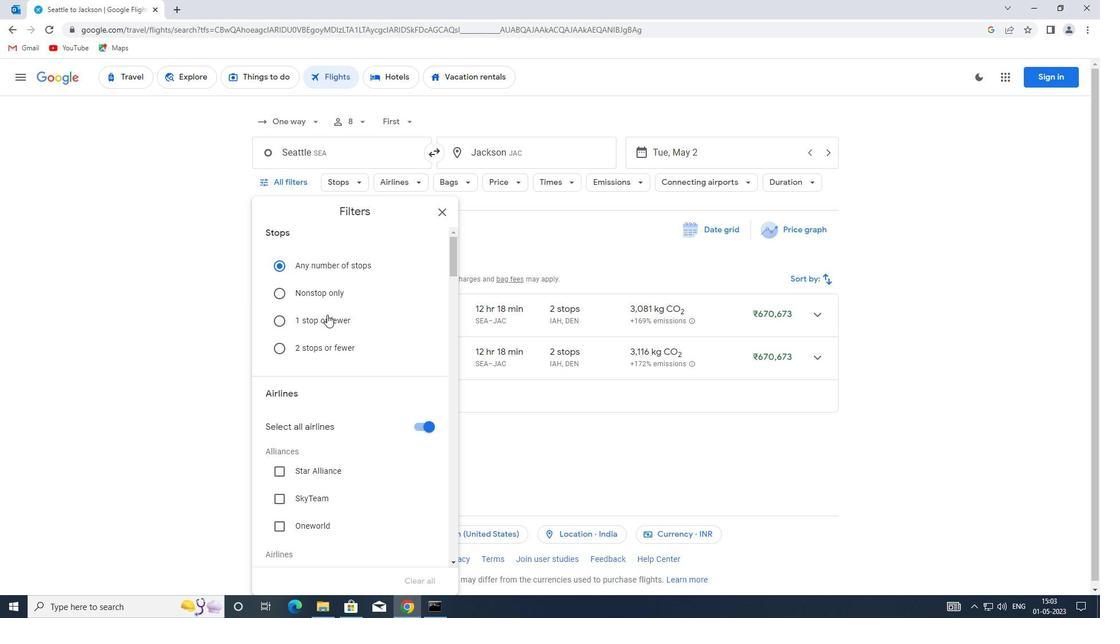 
Action: Mouse scrolled (339, 326) with delta (0, 0)
Screenshot: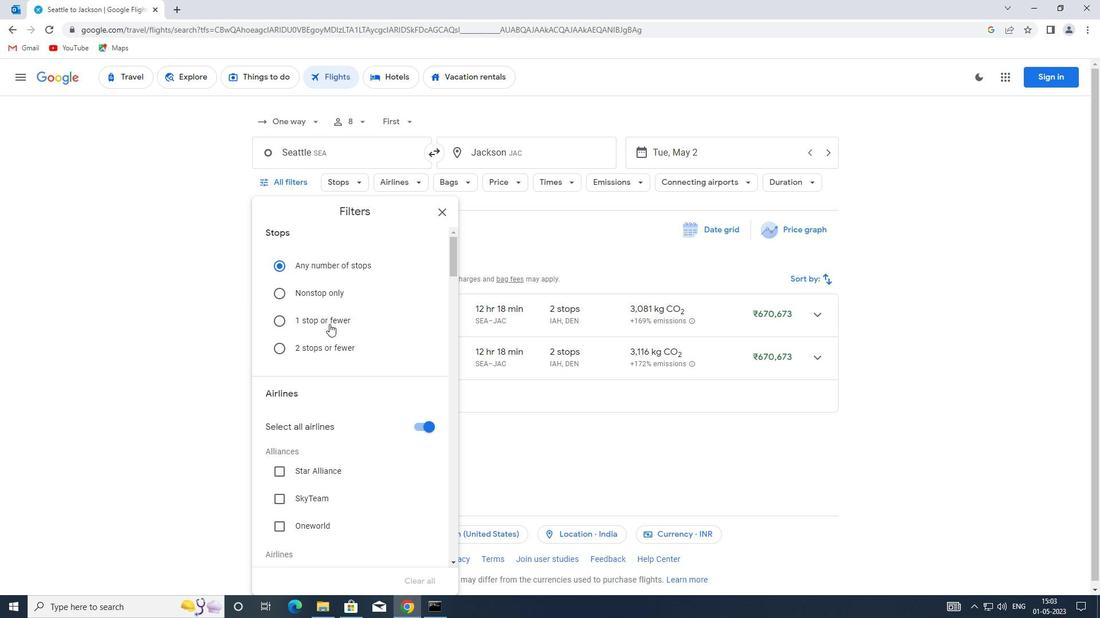 
Action: Mouse moved to (339, 327)
Screenshot: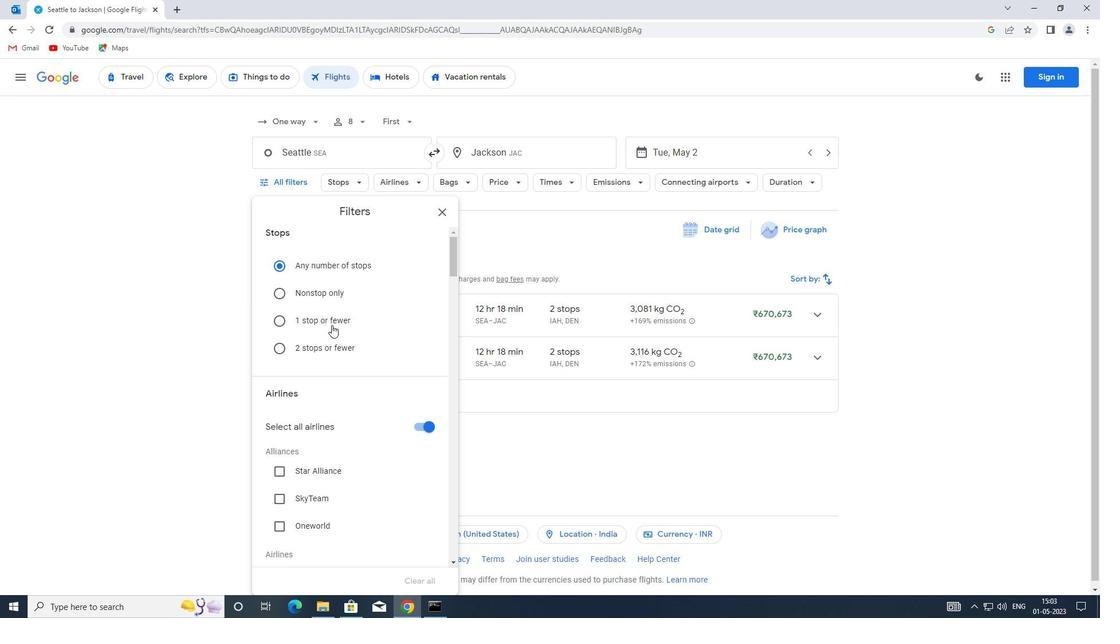 
Action: Mouse scrolled (339, 327) with delta (0, 0)
Screenshot: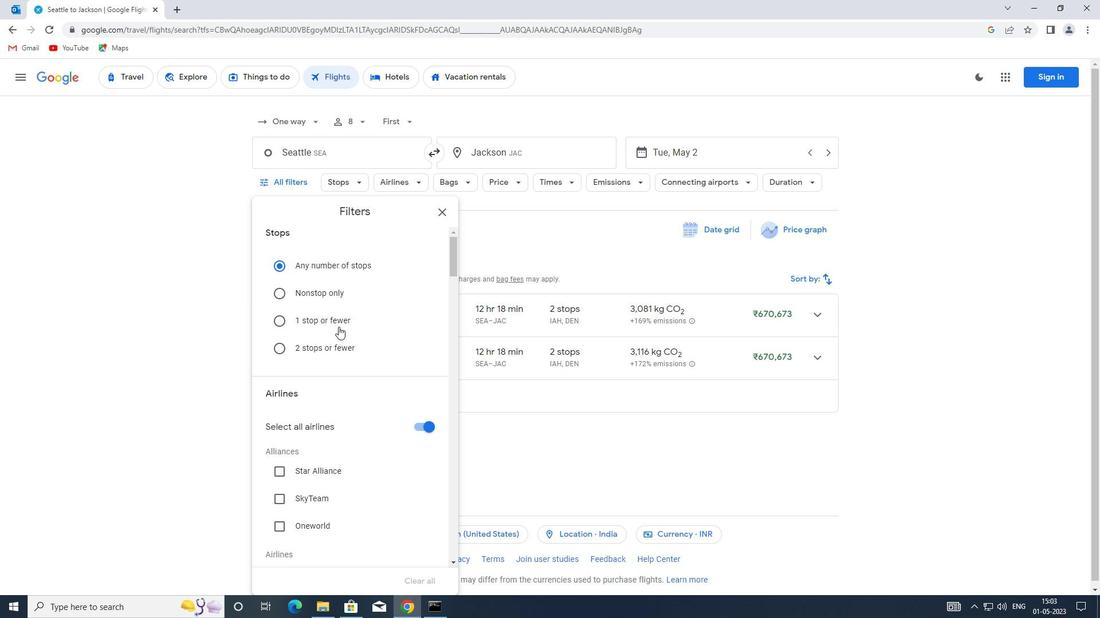 
Action: Mouse moved to (414, 313)
Screenshot: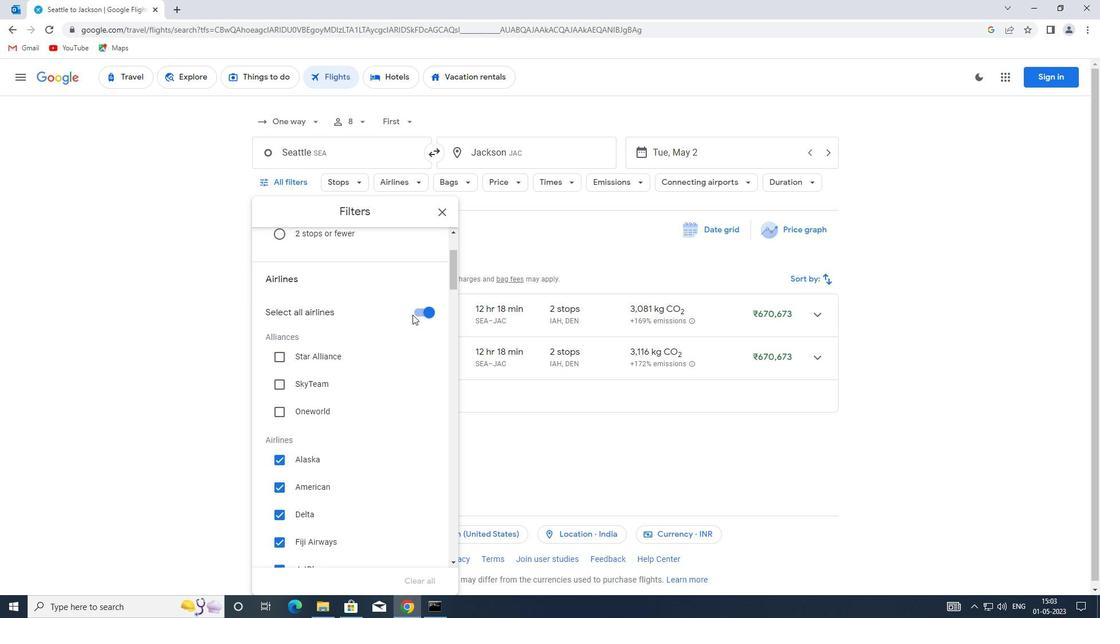 
Action: Mouse pressed left at (414, 313)
Screenshot: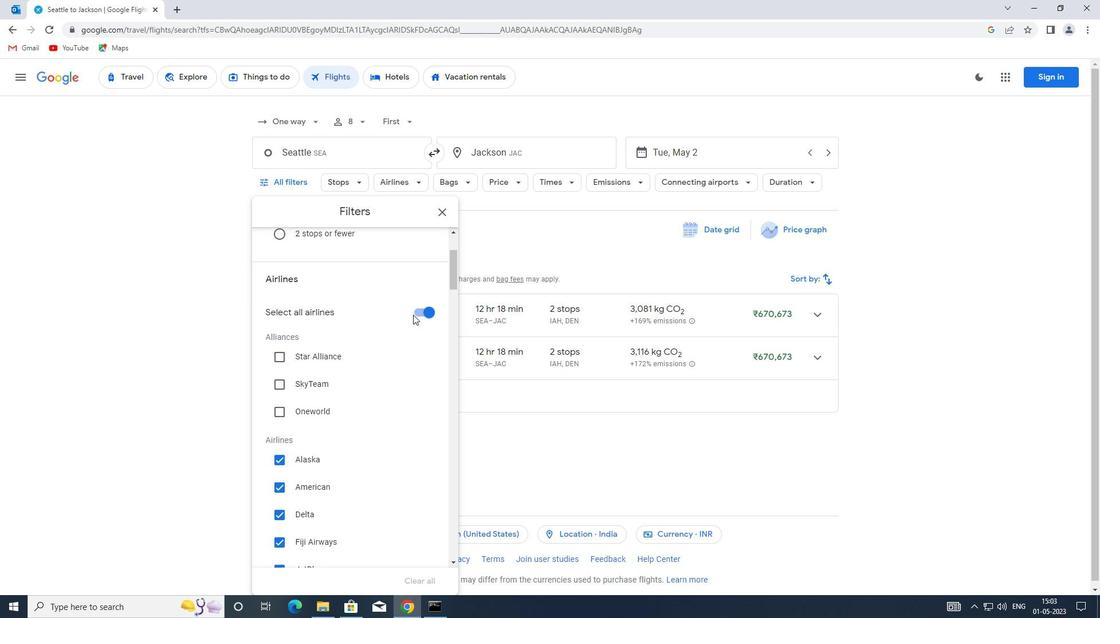 
Action: Mouse moved to (387, 359)
Screenshot: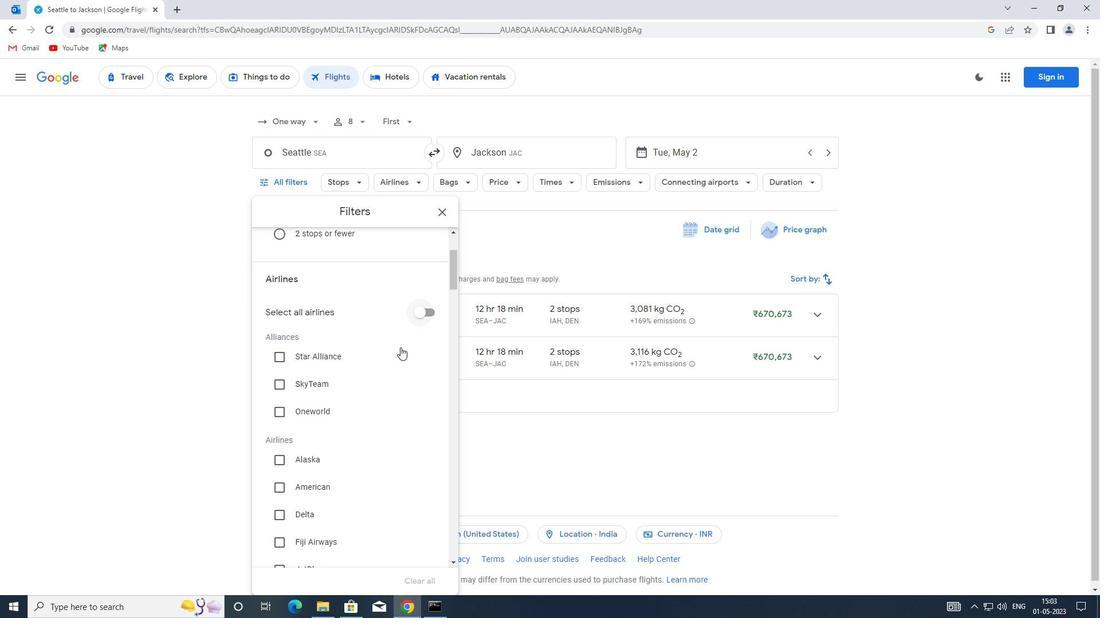 
Action: Mouse scrolled (387, 359) with delta (0, 0)
Screenshot: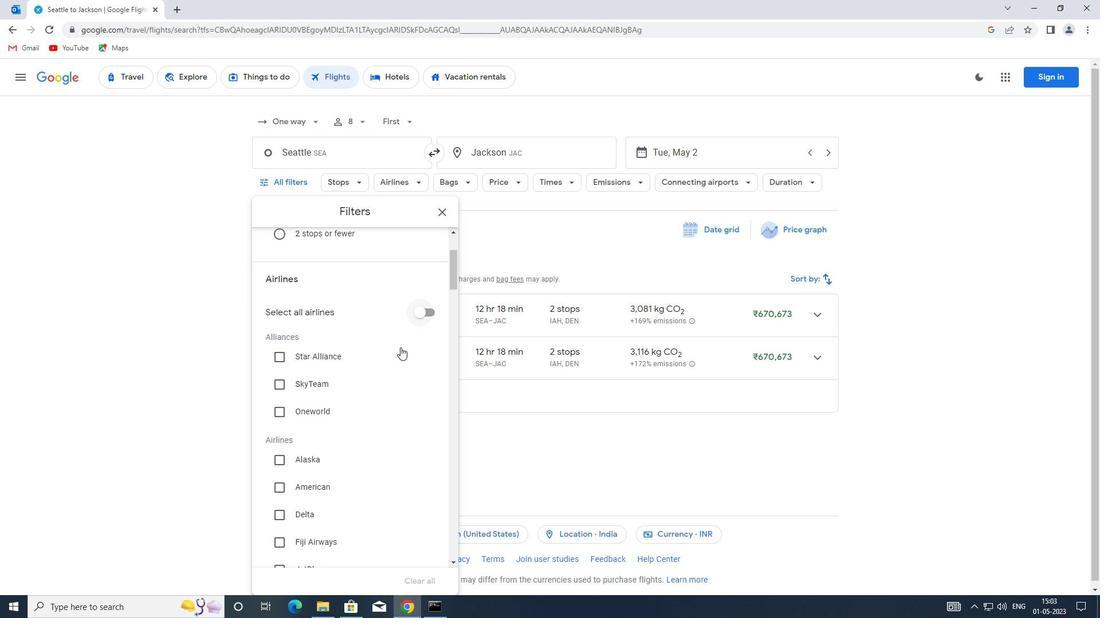 
Action: Mouse moved to (386, 360)
Screenshot: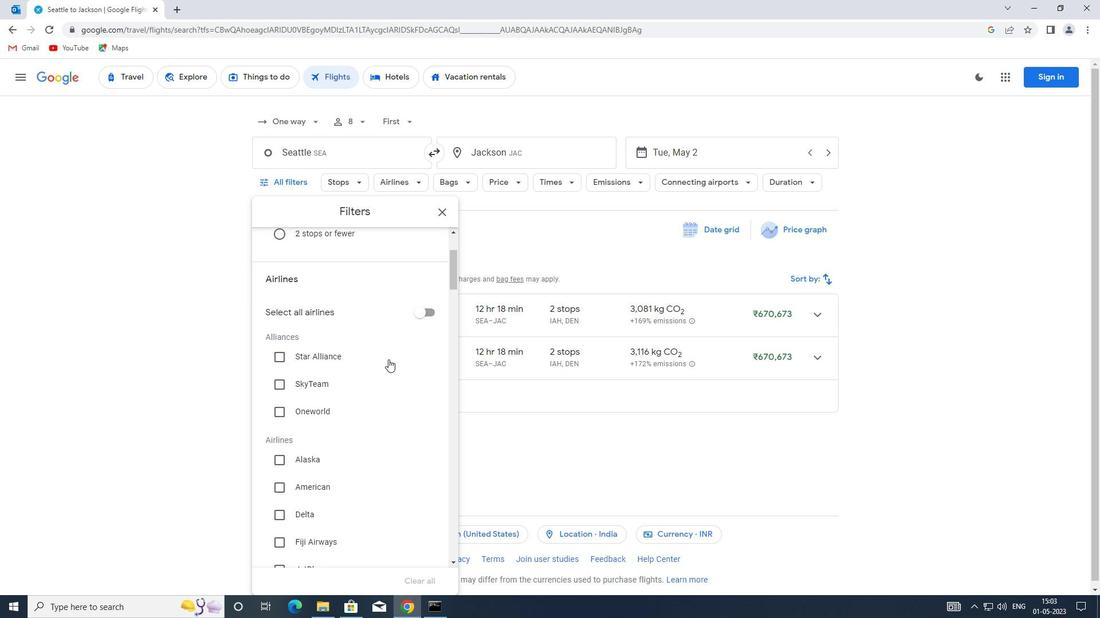 
Action: Mouse scrolled (386, 360) with delta (0, 0)
Screenshot: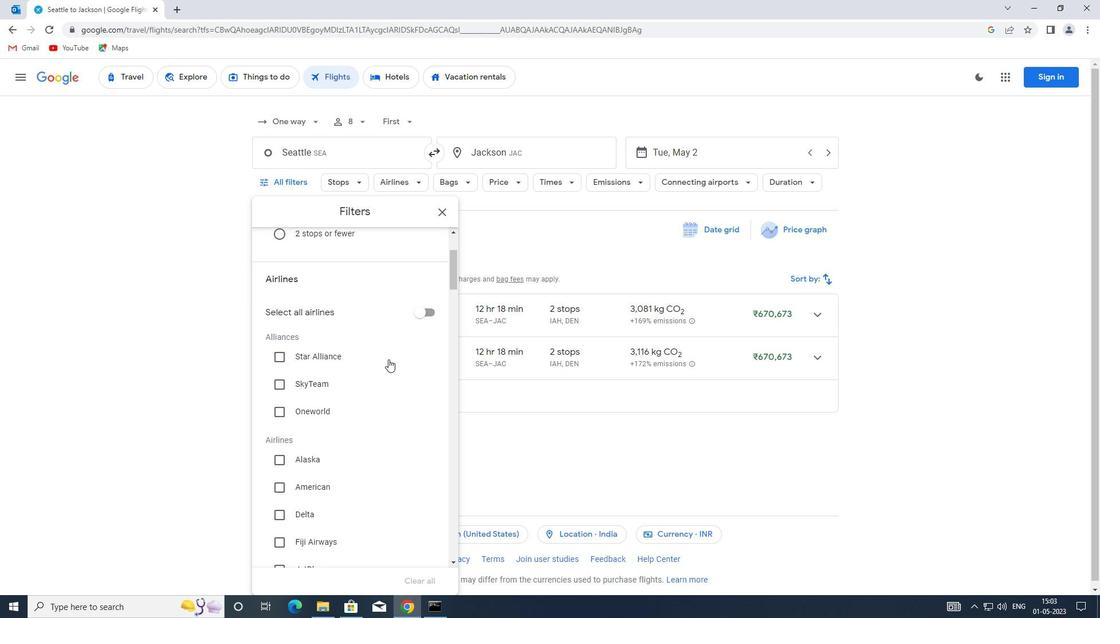 
Action: Mouse moved to (349, 366)
Screenshot: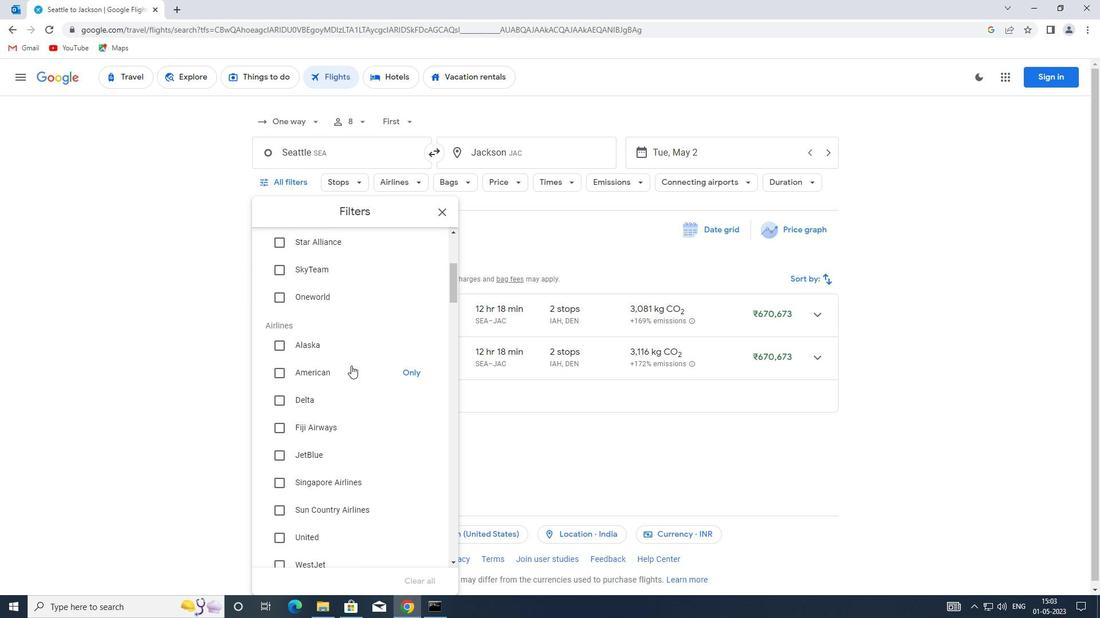 
Action: Mouse scrolled (349, 365) with delta (0, 0)
Screenshot: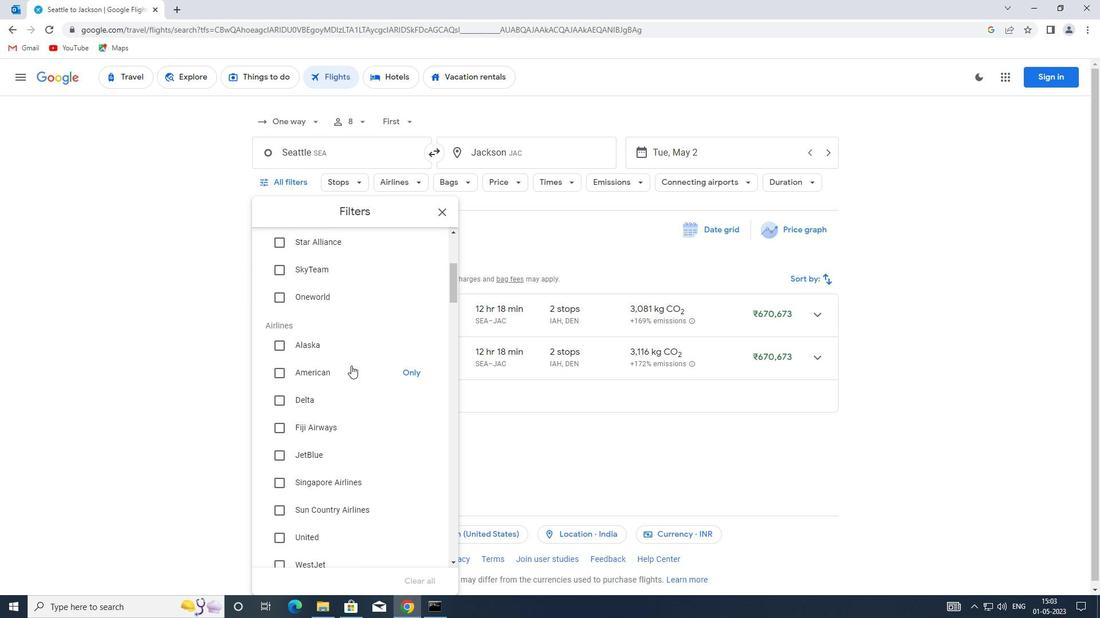 
Action: Mouse moved to (347, 367)
Screenshot: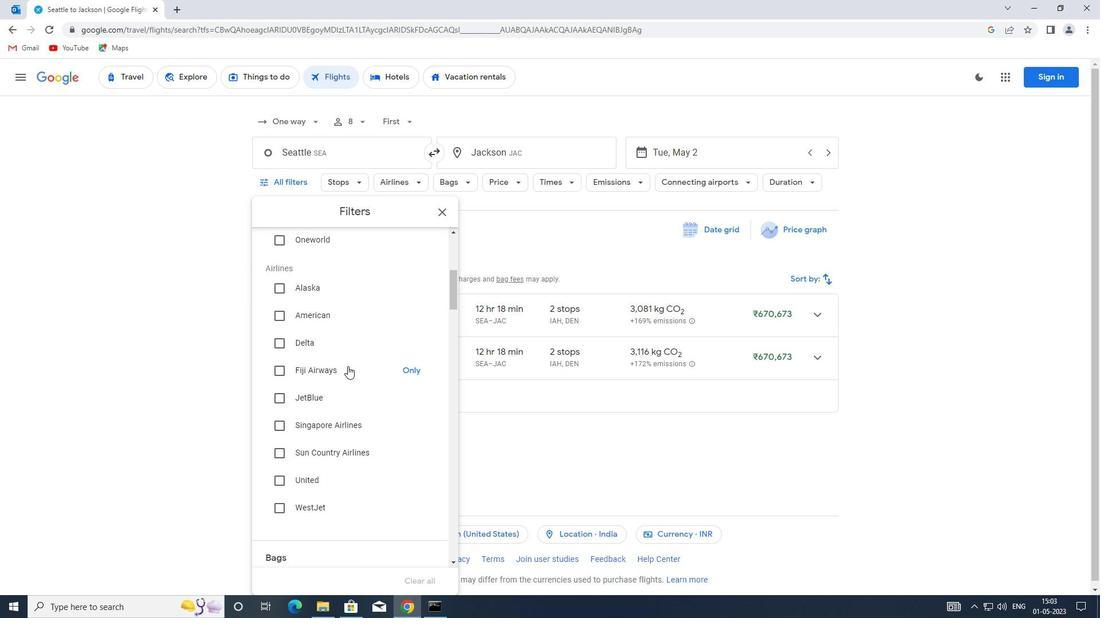 
Action: Mouse scrolled (347, 367) with delta (0, 0)
Screenshot: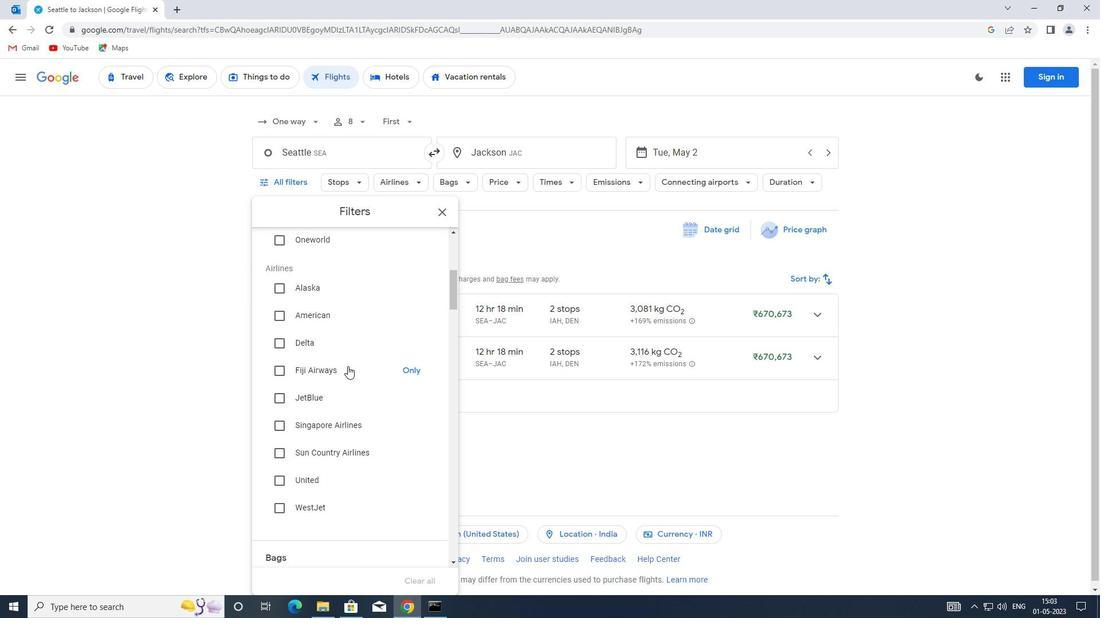 
Action: Mouse moved to (346, 372)
Screenshot: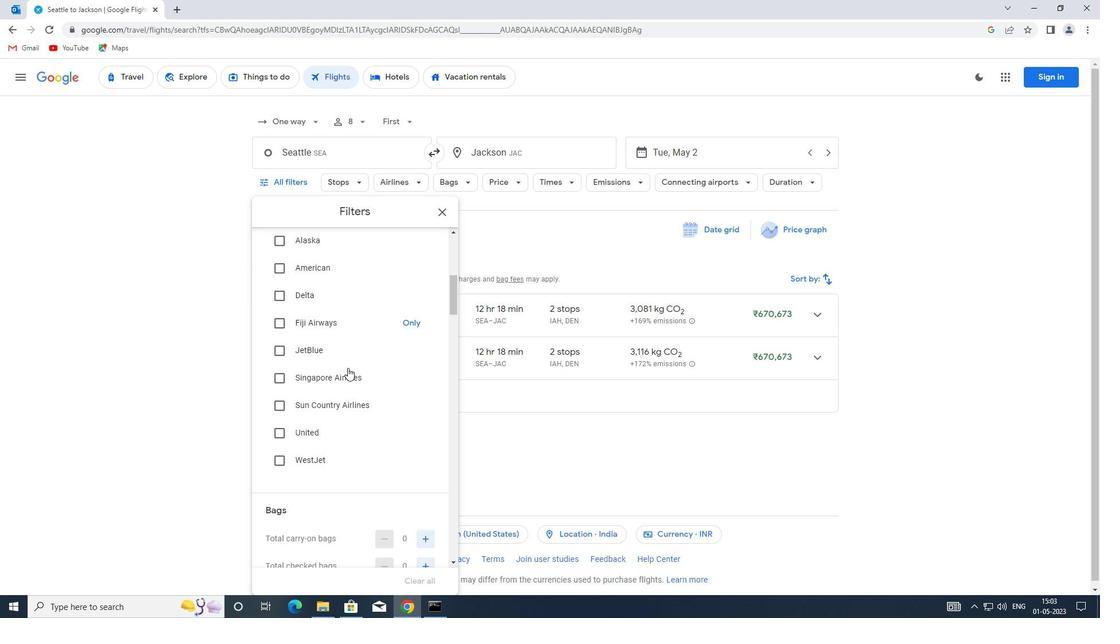 
Action: Mouse scrolled (346, 371) with delta (0, 0)
Screenshot: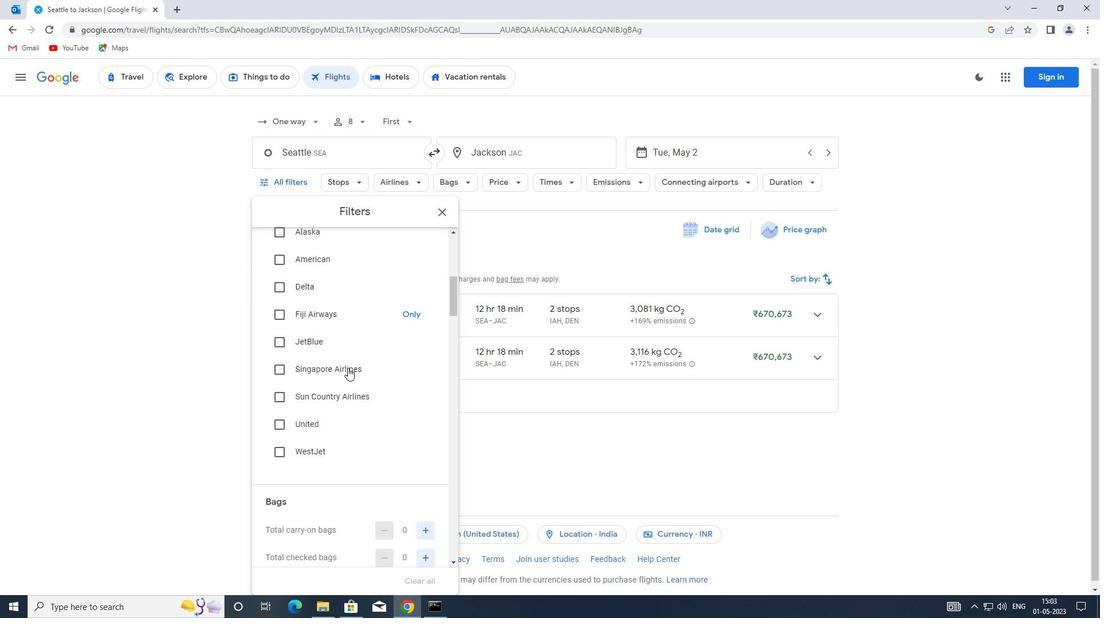 
Action: Mouse moved to (347, 373)
Screenshot: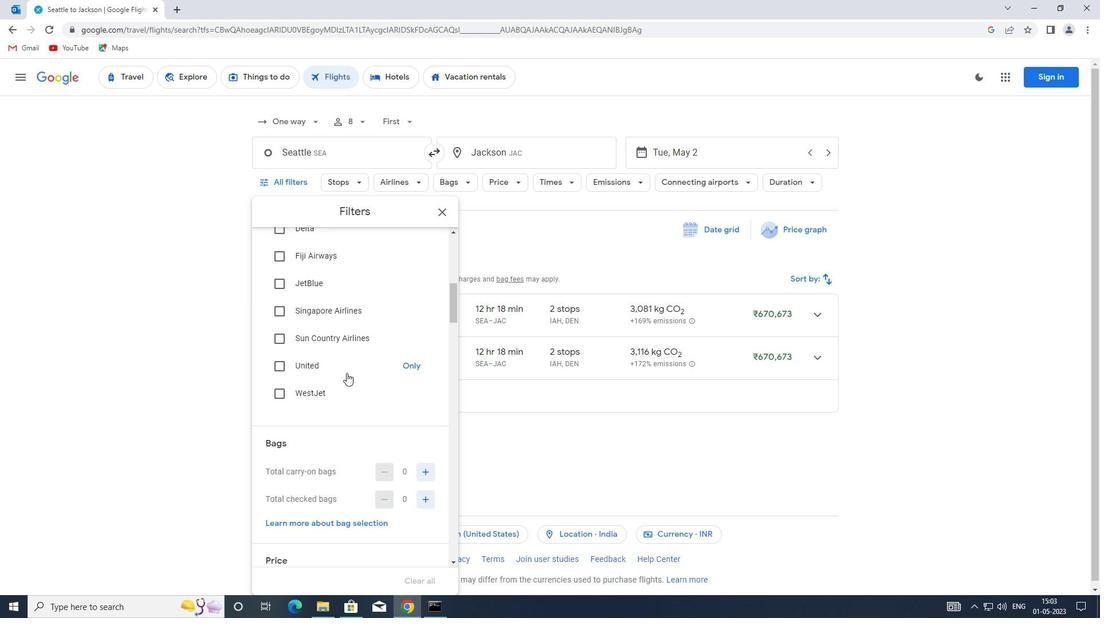 
Action: Mouse scrolled (347, 372) with delta (0, 0)
Screenshot: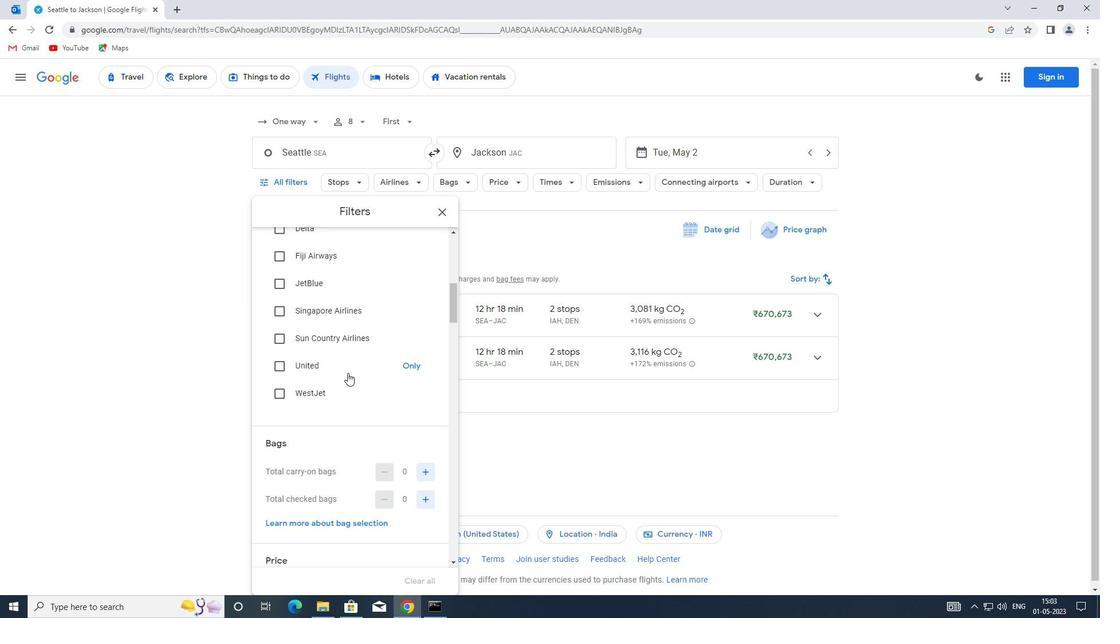
Action: Mouse moved to (426, 445)
Screenshot: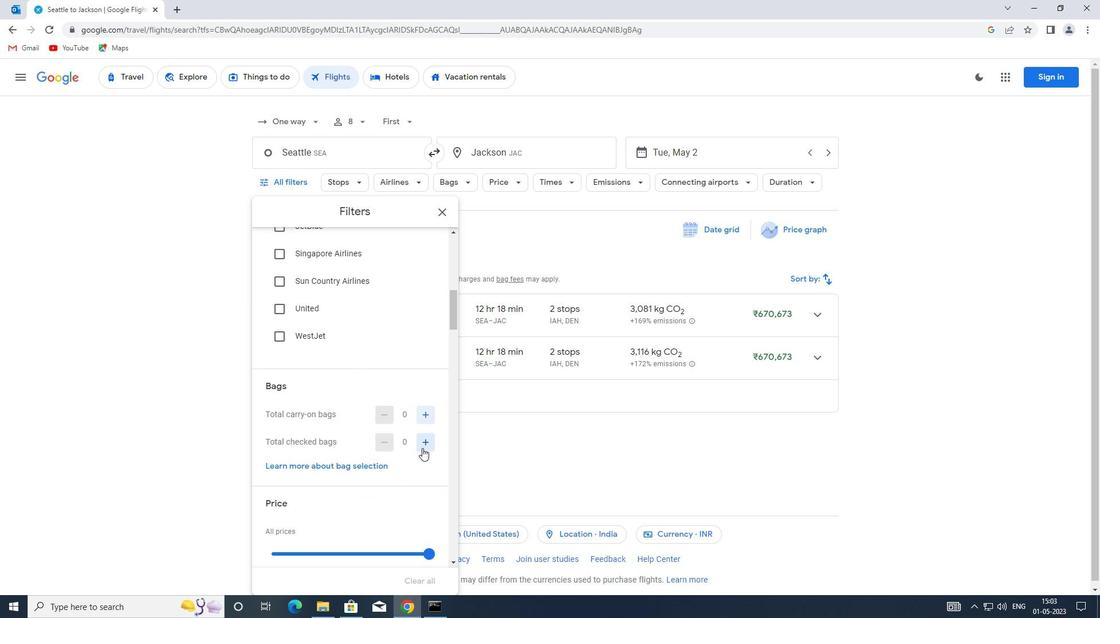 
Action: Mouse pressed left at (426, 445)
Screenshot: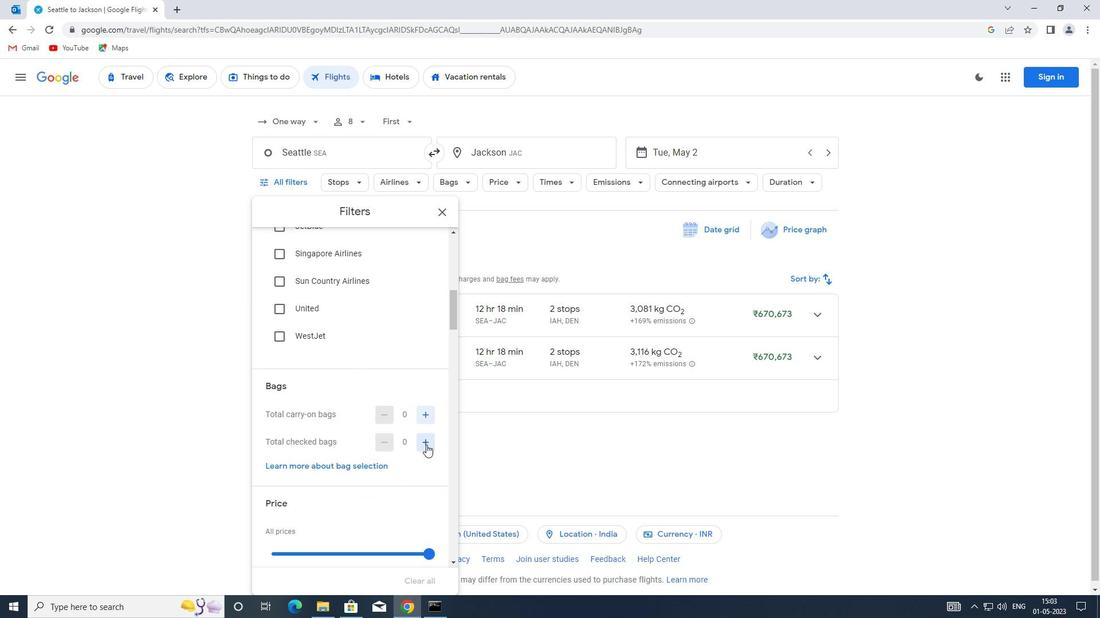 
Action: Mouse pressed left at (426, 445)
Screenshot: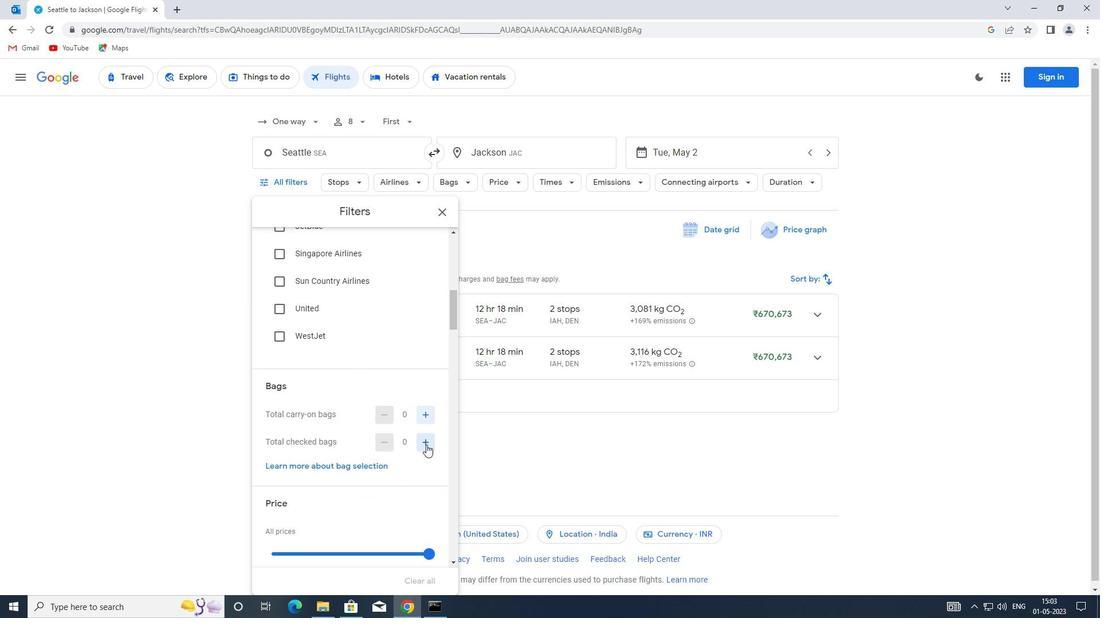 
Action: Mouse pressed left at (426, 445)
Screenshot: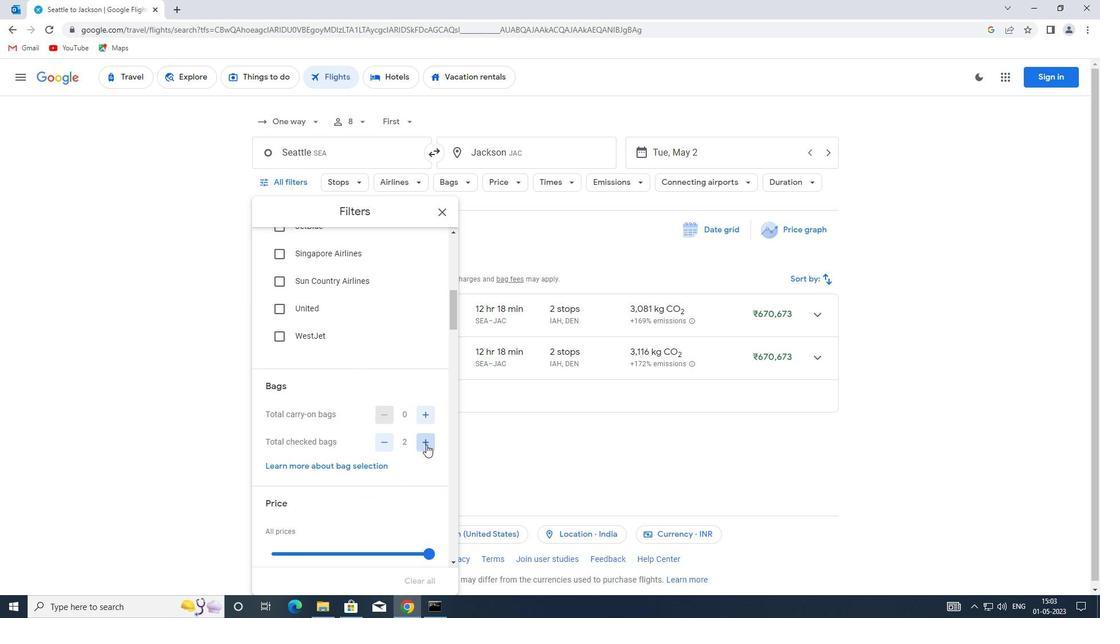 
Action: Mouse pressed left at (426, 445)
Screenshot: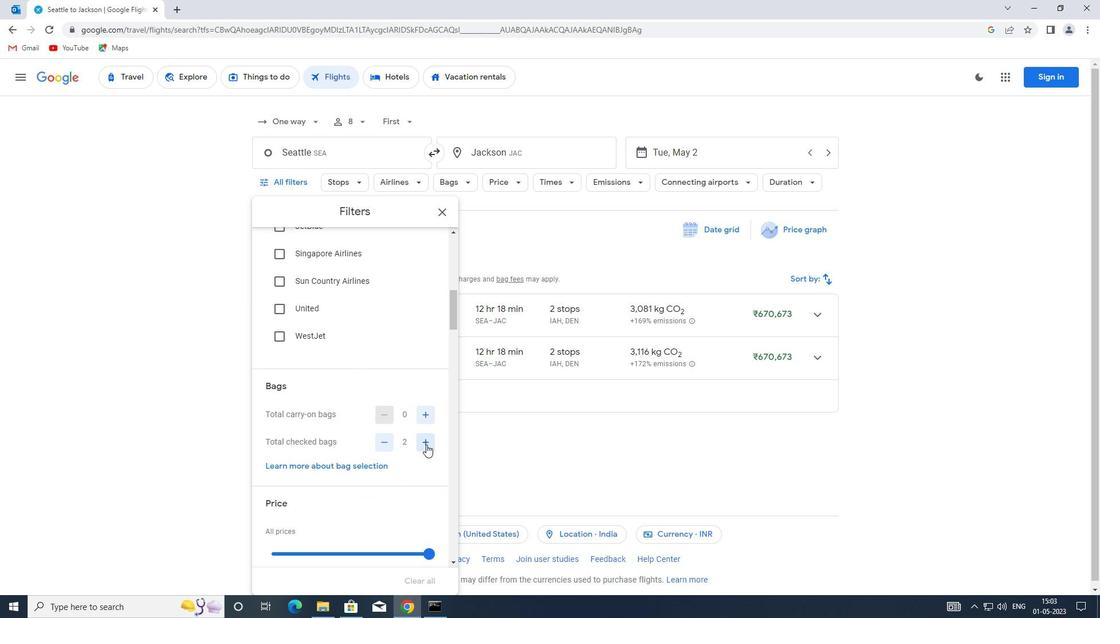 
Action: Mouse pressed left at (426, 445)
Screenshot: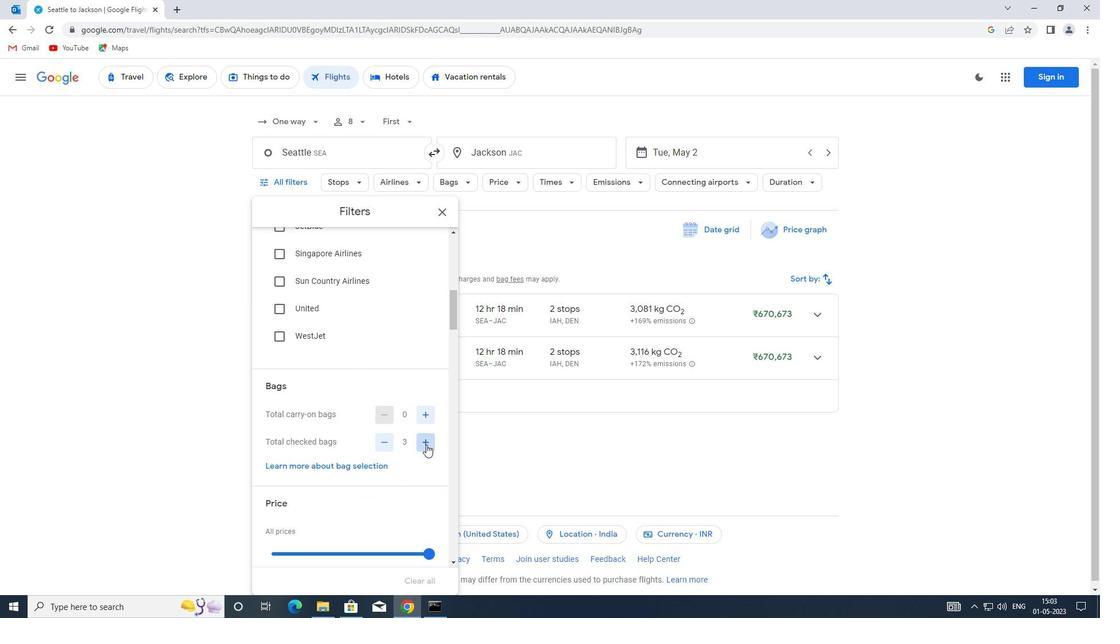
Action: Mouse pressed left at (426, 445)
Screenshot: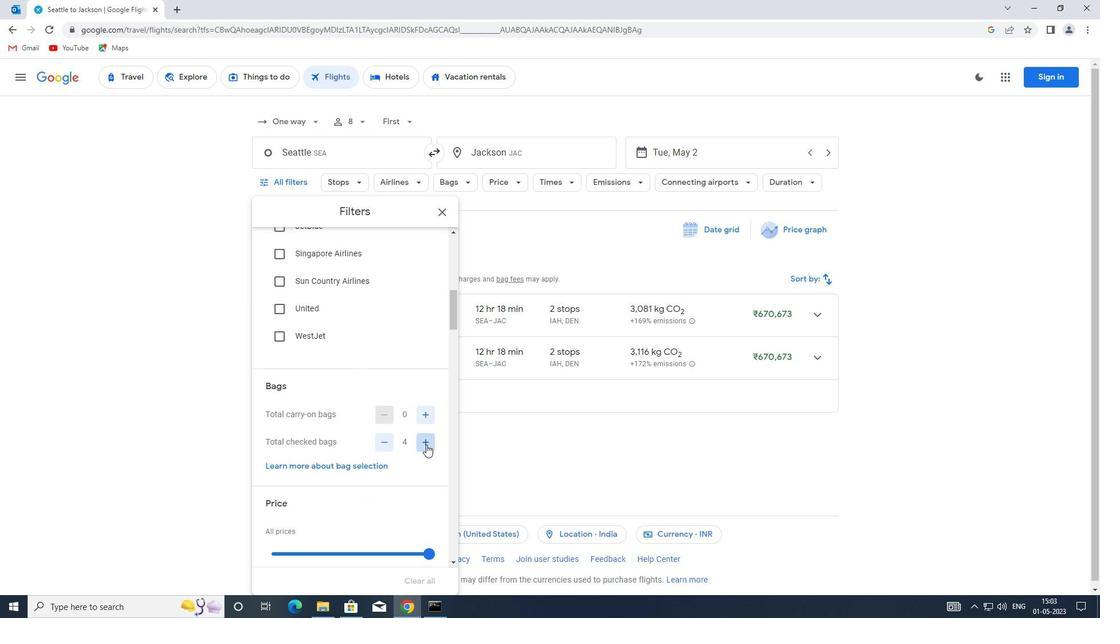 
Action: Mouse pressed left at (426, 445)
Screenshot: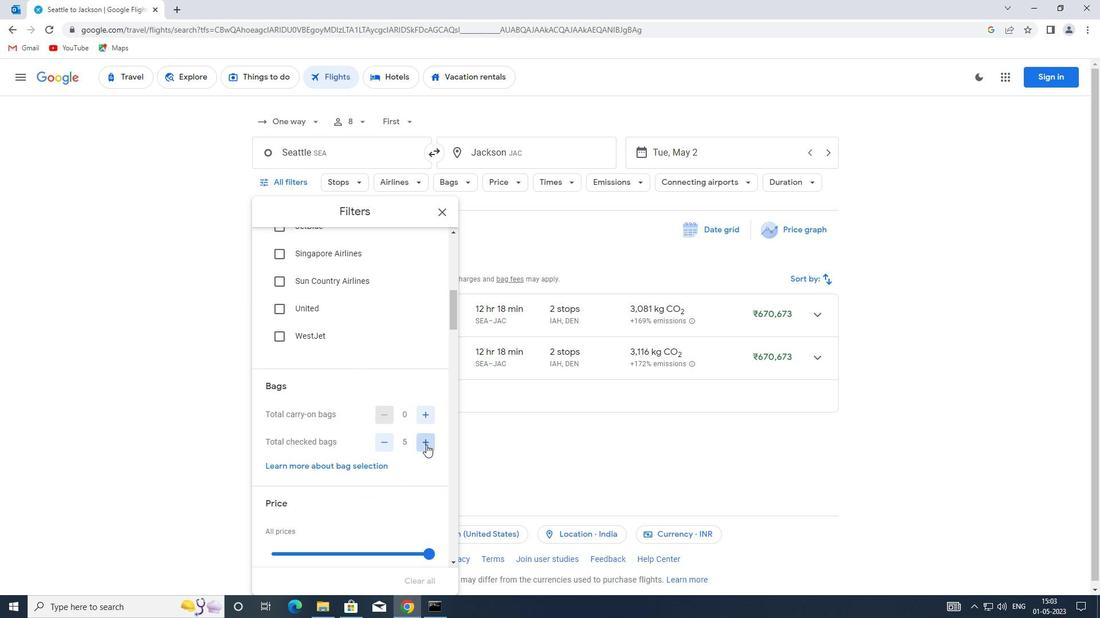 
Action: Mouse moved to (393, 423)
Screenshot: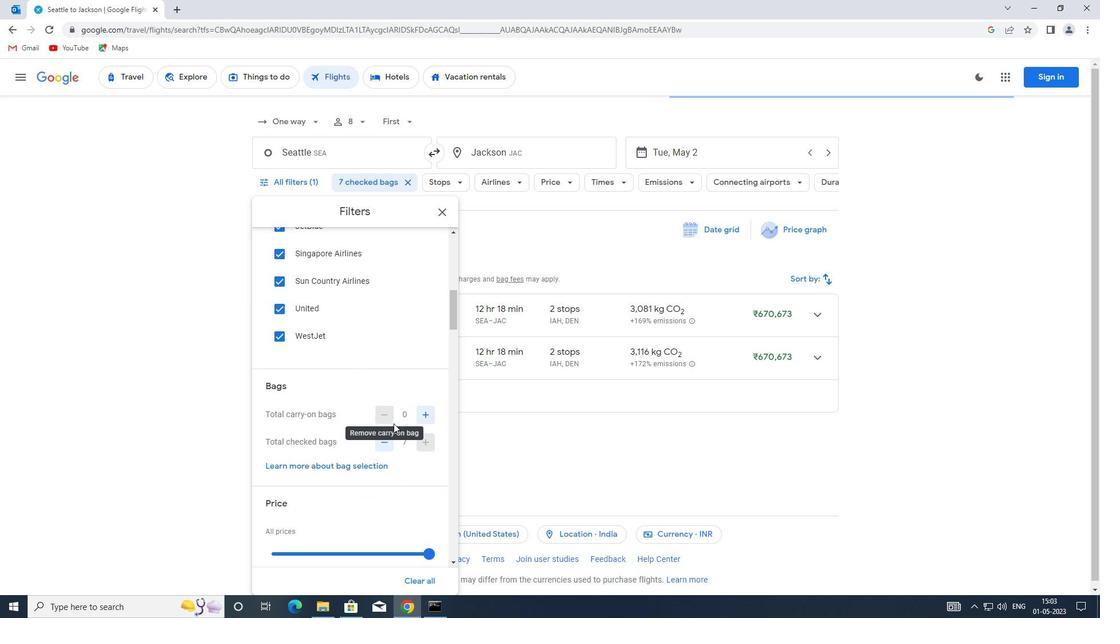 
Action: Mouse scrolled (393, 423) with delta (0, 0)
Screenshot: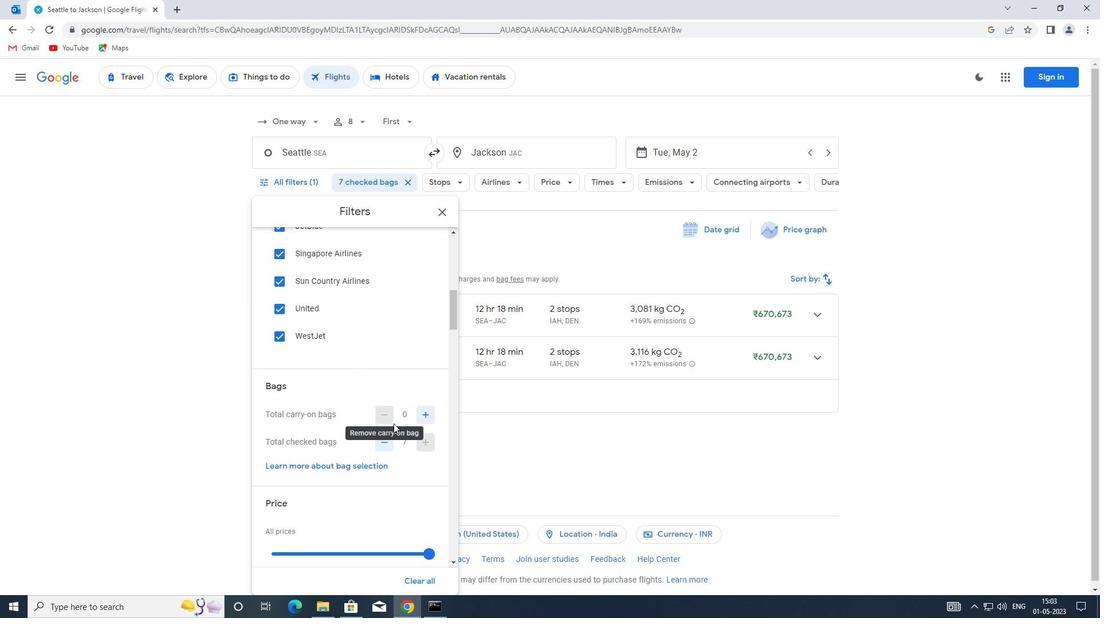 
Action: Mouse moved to (348, 424)
Screenshot: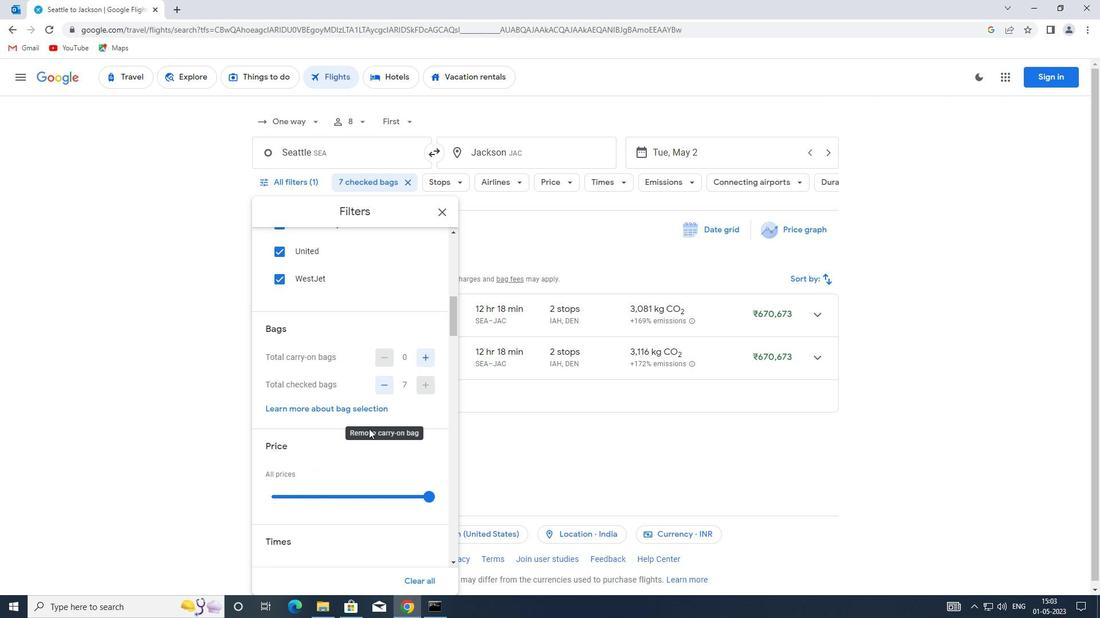 
Action: Mouse scrolled (348, 423) with delta (0, 0)
Screenshot: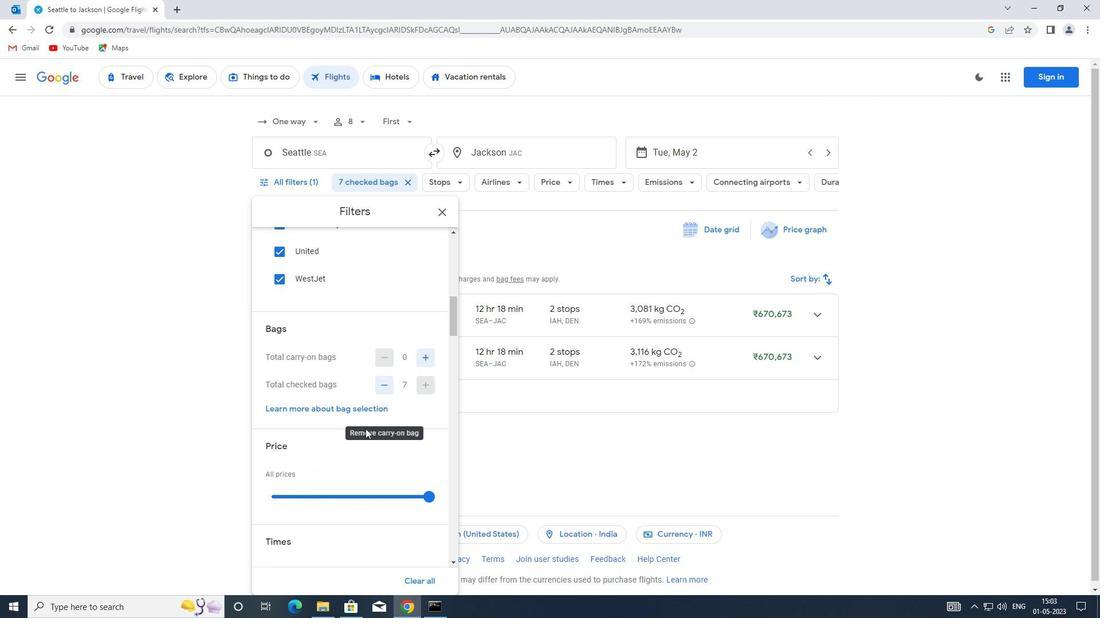 
Action: Mouse moved to (346, 441)
Screenshot: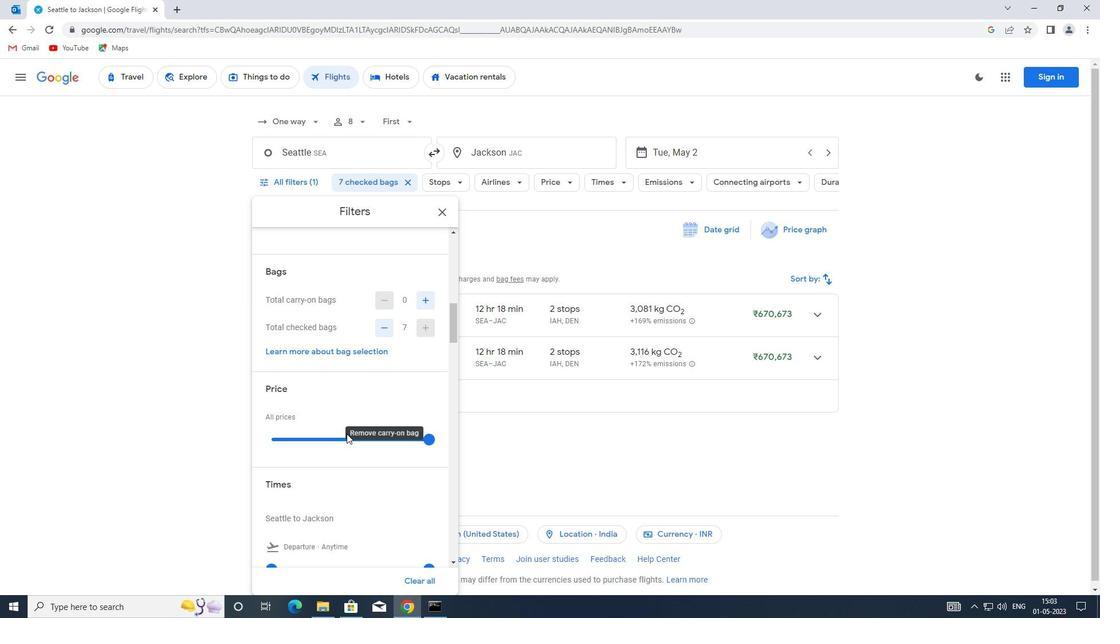 
Action: Mouse pressed left at (346, 441)
Screenshot: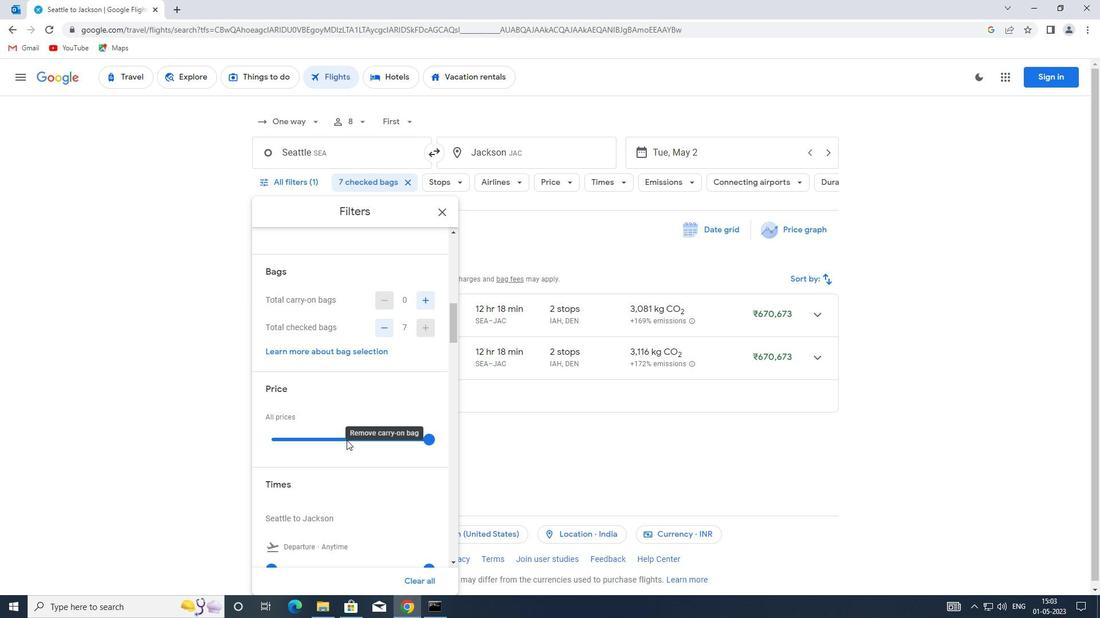
Action: Mouse moved to (346, 441)
Screenshot: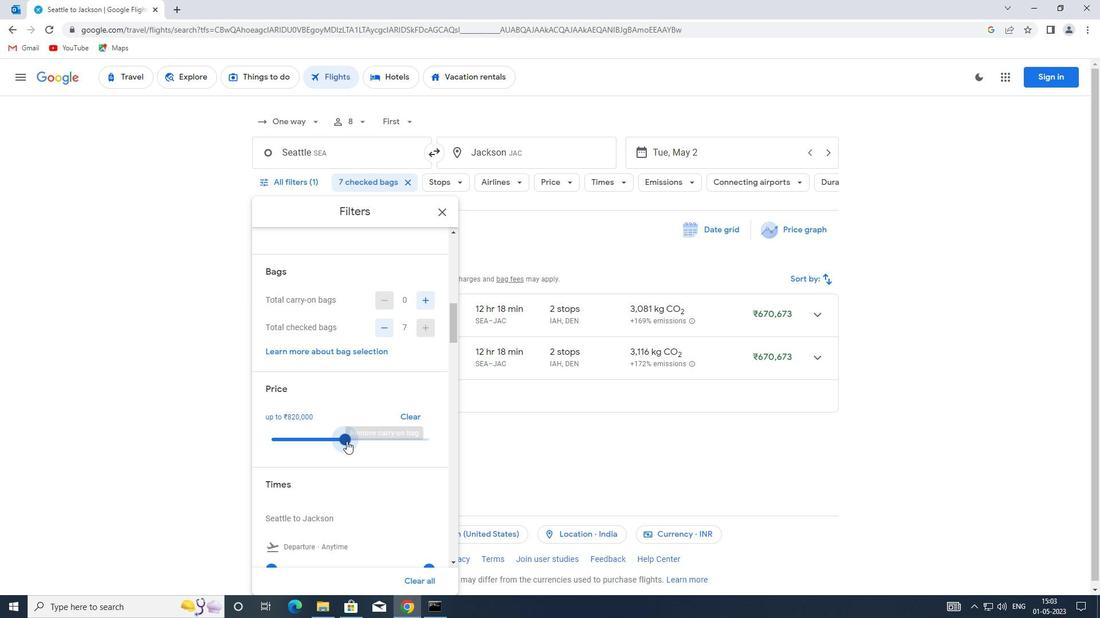 
Action: Mouse pressed left at (346, 441)
Screenshot: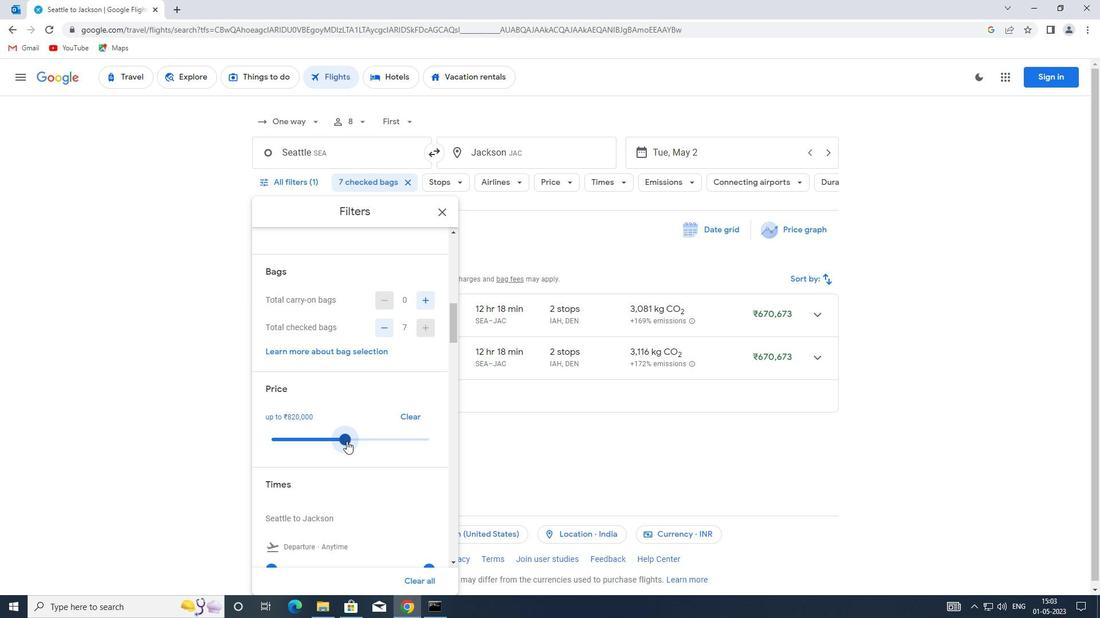 
Action: Mouse moved to (329, 413)
Screenshot: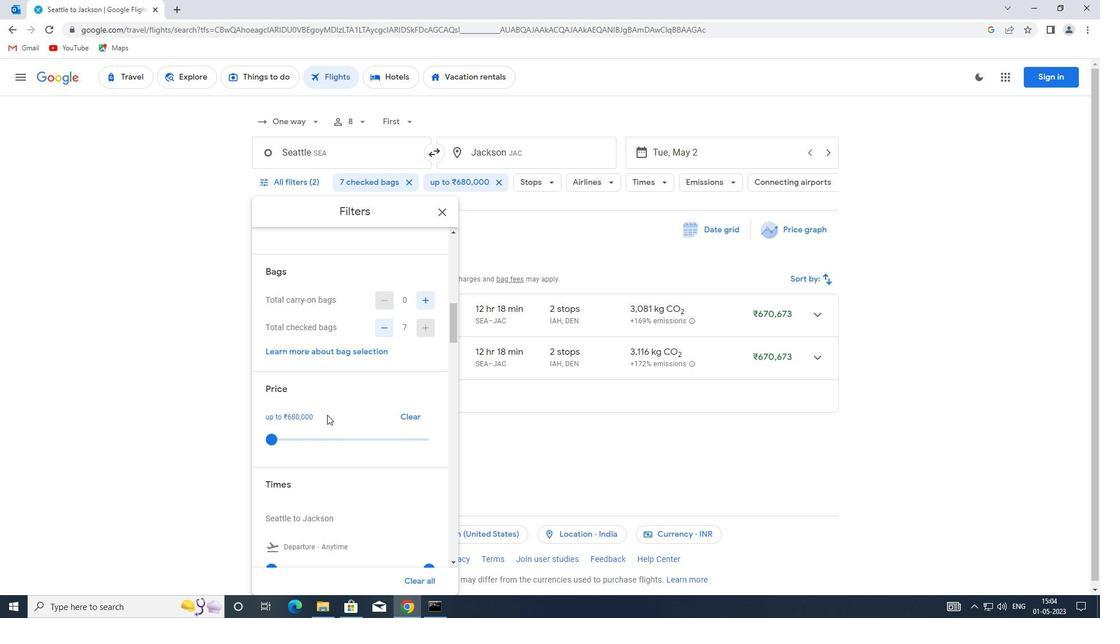 
Action: Mouse scrolled (329, 413) with delta (0, 0)
Screenshot: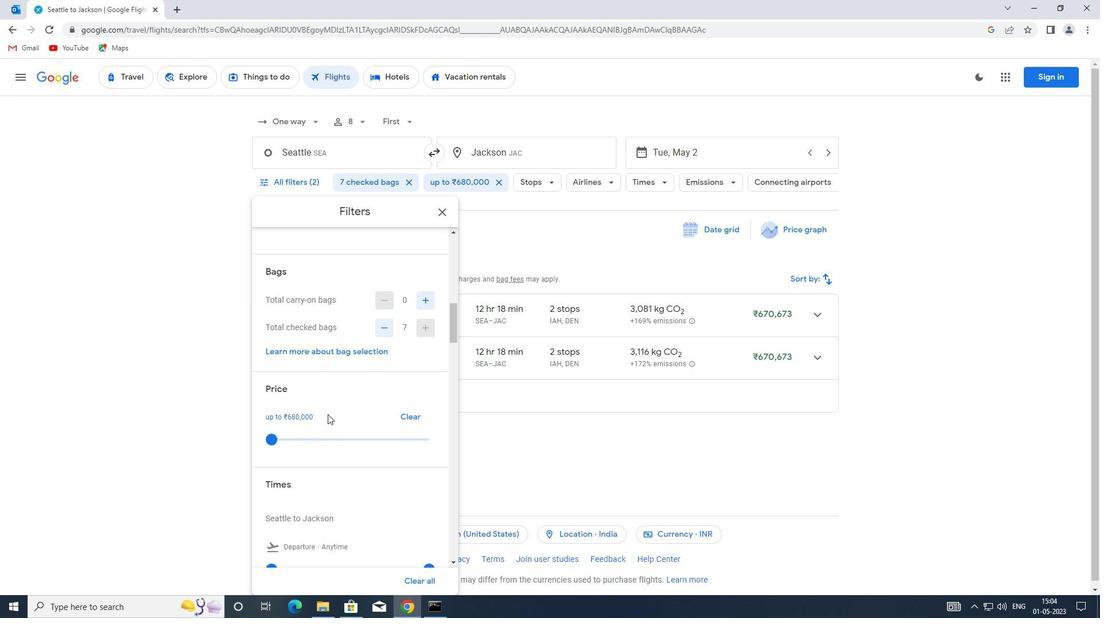 
Action: Mouse scrolled (329, 413) with delta (0, 0)
Screenshot: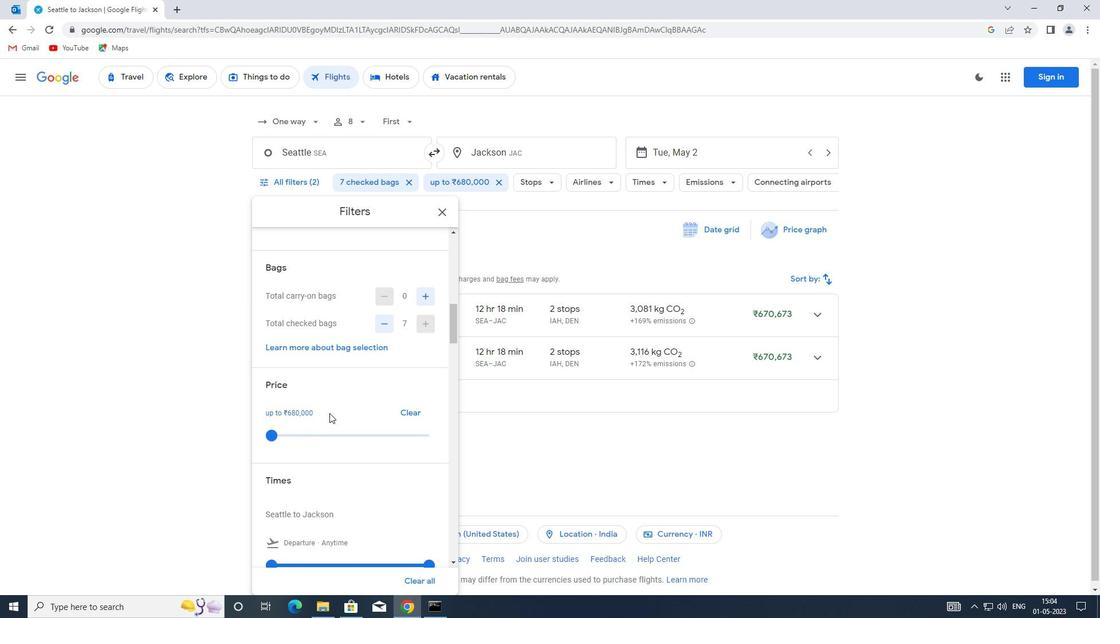 
Action: Mouse moved to (276, 454)
Screenshot: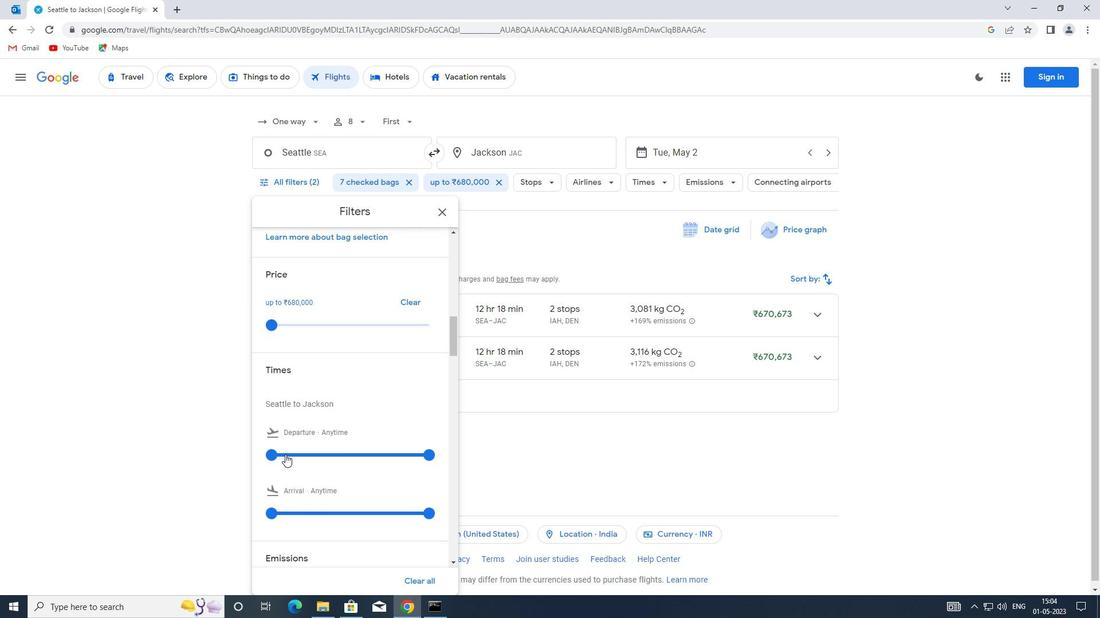 
Action: Mouse pressed left at (276, 454)
Screenshot: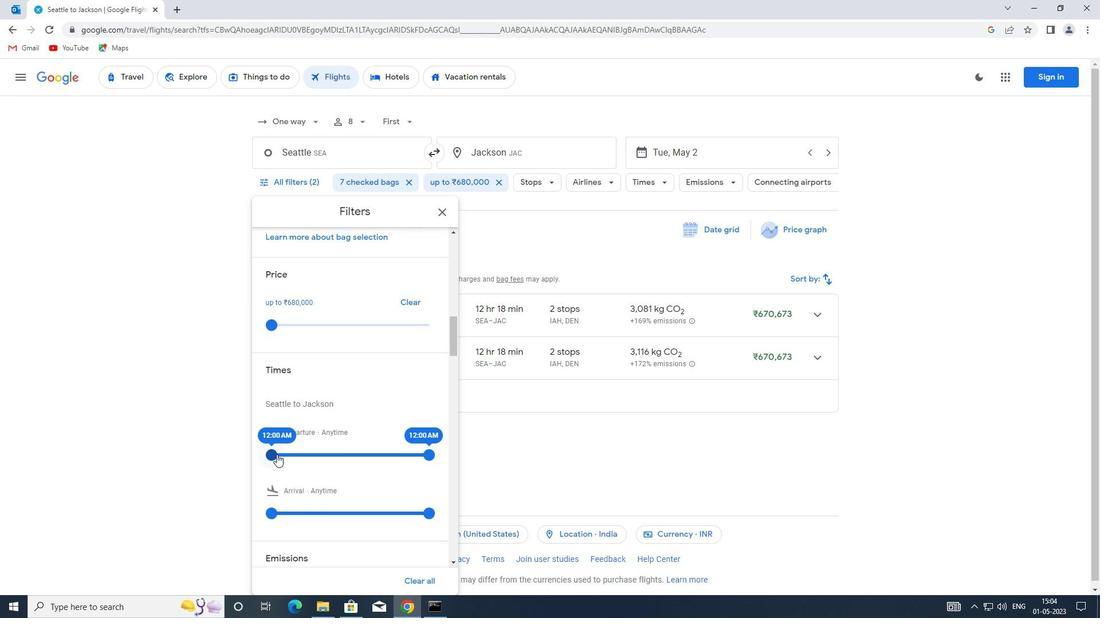 
Action: Mouse moved to (423, 452)
Screenshot: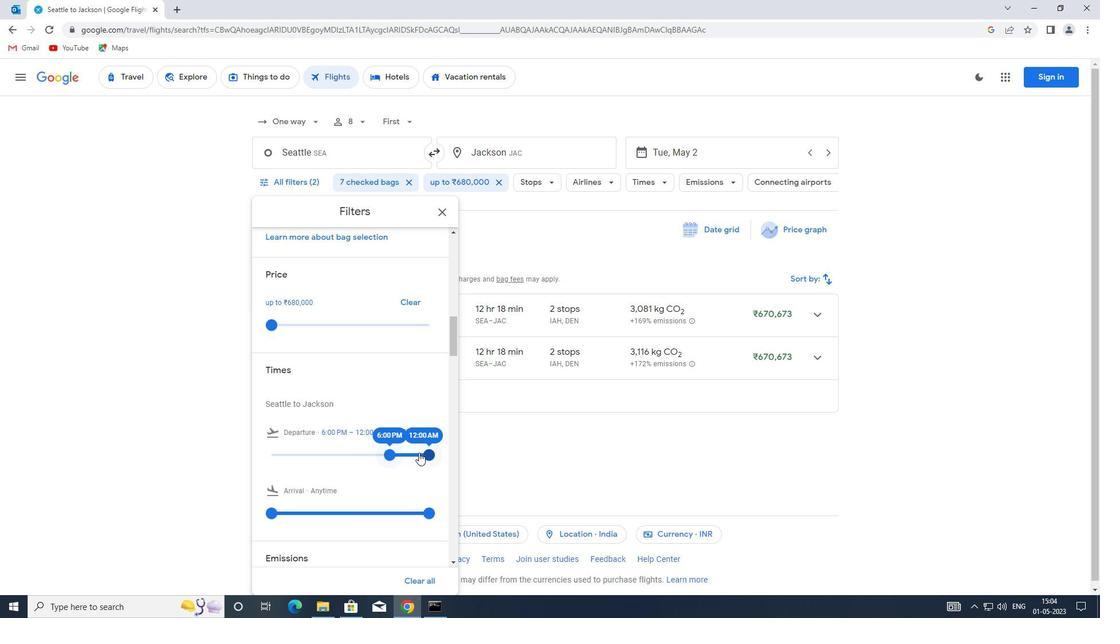 
Action: Mouse pressed left at (423, 452)
Screenshot: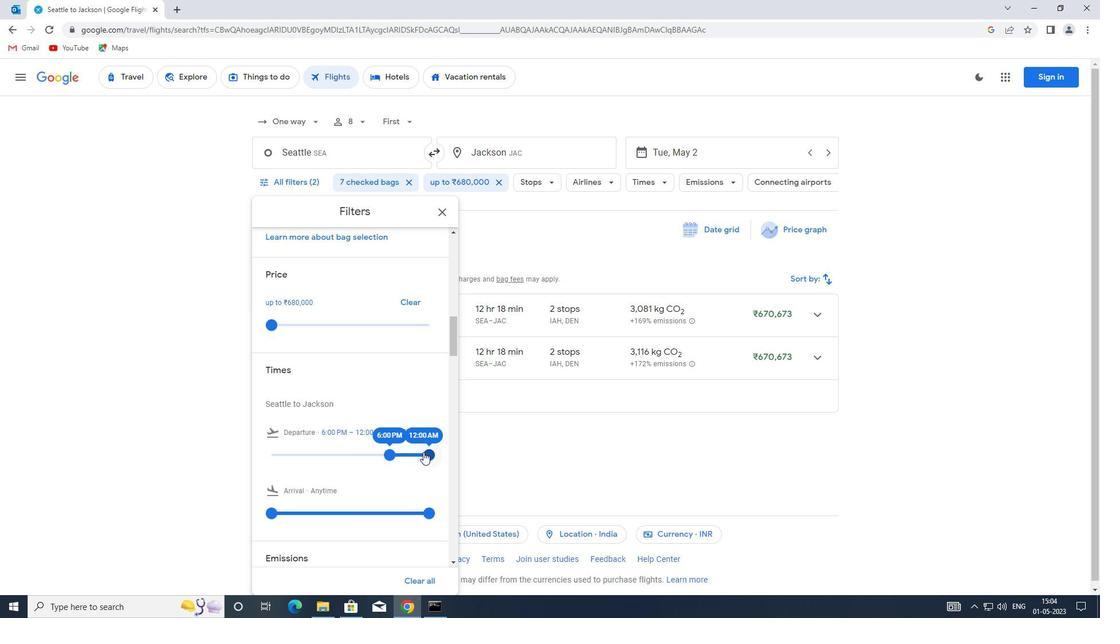 
Action: Mouse moved to (442, 215)
Screenshot: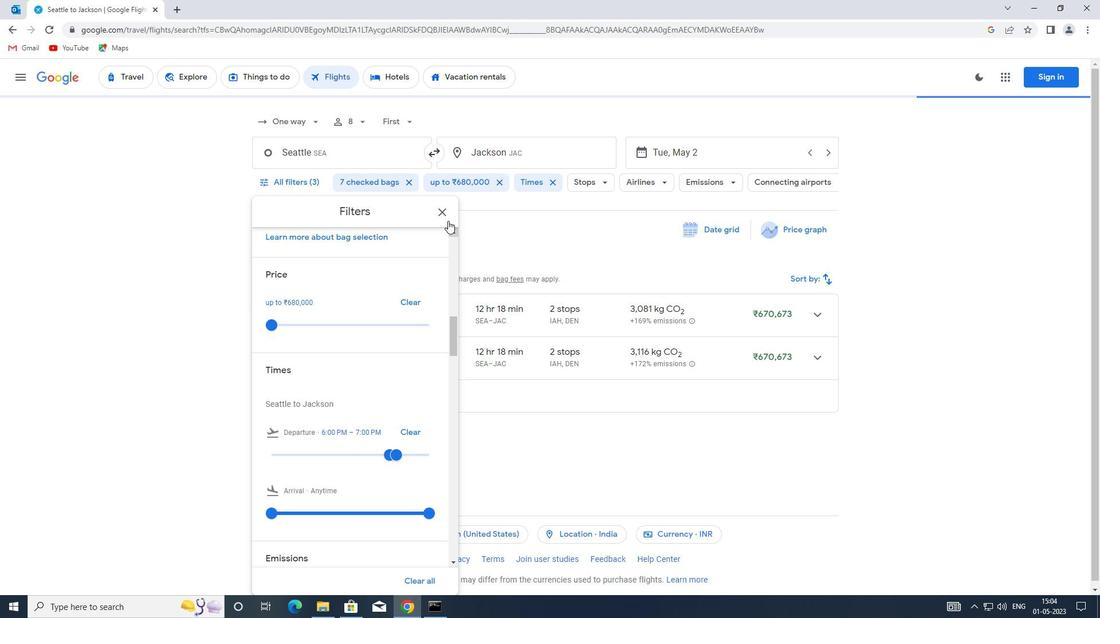 
Action: Mouse pressed left at (442, 215)
Screenshot: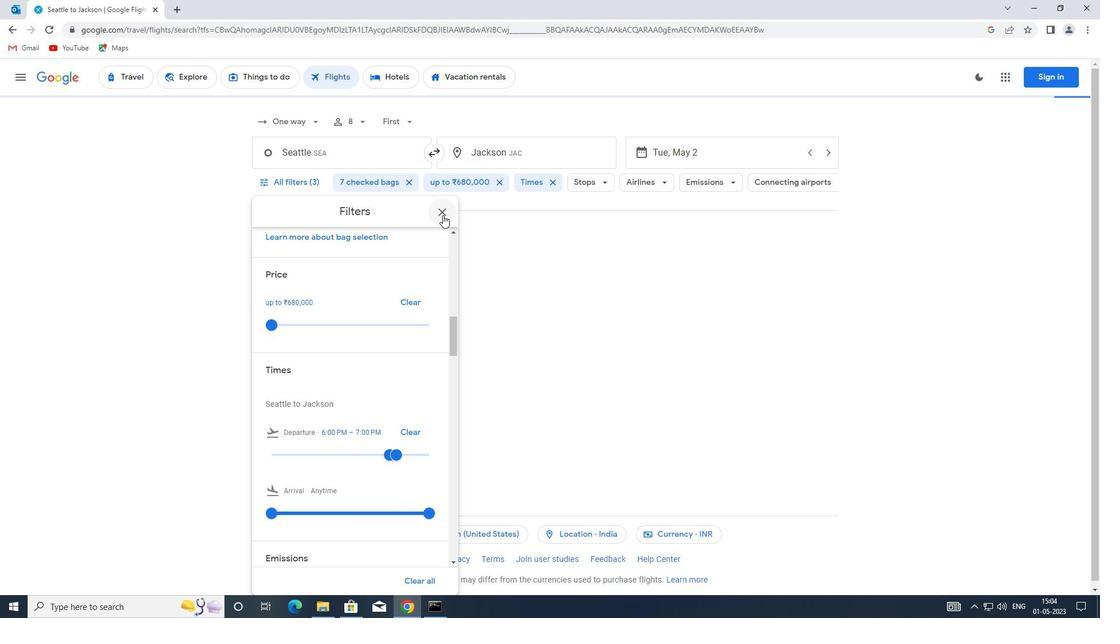 
